 Task: Add an event with the title Staff Training: Communication Skills, date '2024/03/07', time 9:40 AM to 11:40 AMand add a description: Instruct the fallers to stand with their backs to their catchers, arms crossed against their chest, and feet together. The catchers should position themselves directly behind the fallers, ready to receive them., put the event into Red category . Add location for the event as: 654 Simos Beach, Elafonisos, Greece, logged in from the account softage.10@softage.netand send the event invitation to softage.4@softage.net and softage.5@softage.net. Set a reminder for the event 15 minutes before
Action: Mouse moved to (107, 124)
Screenshot: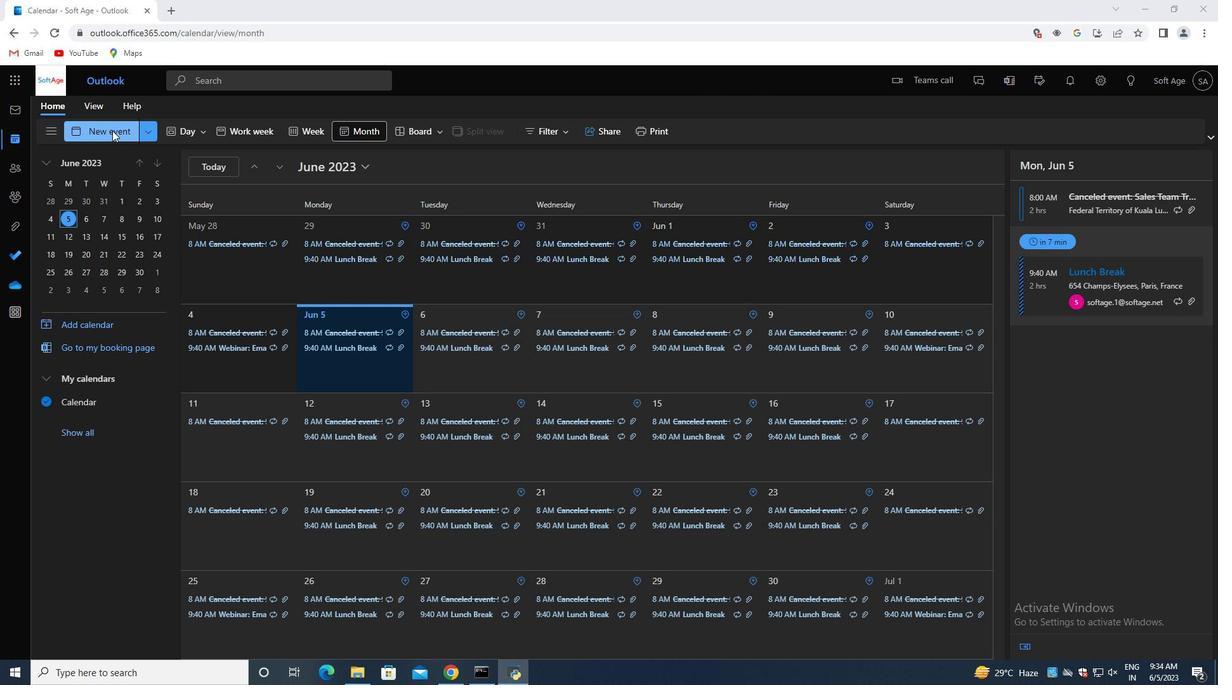 
Action: Mouse pressed left at (107, 124)
Screenshot: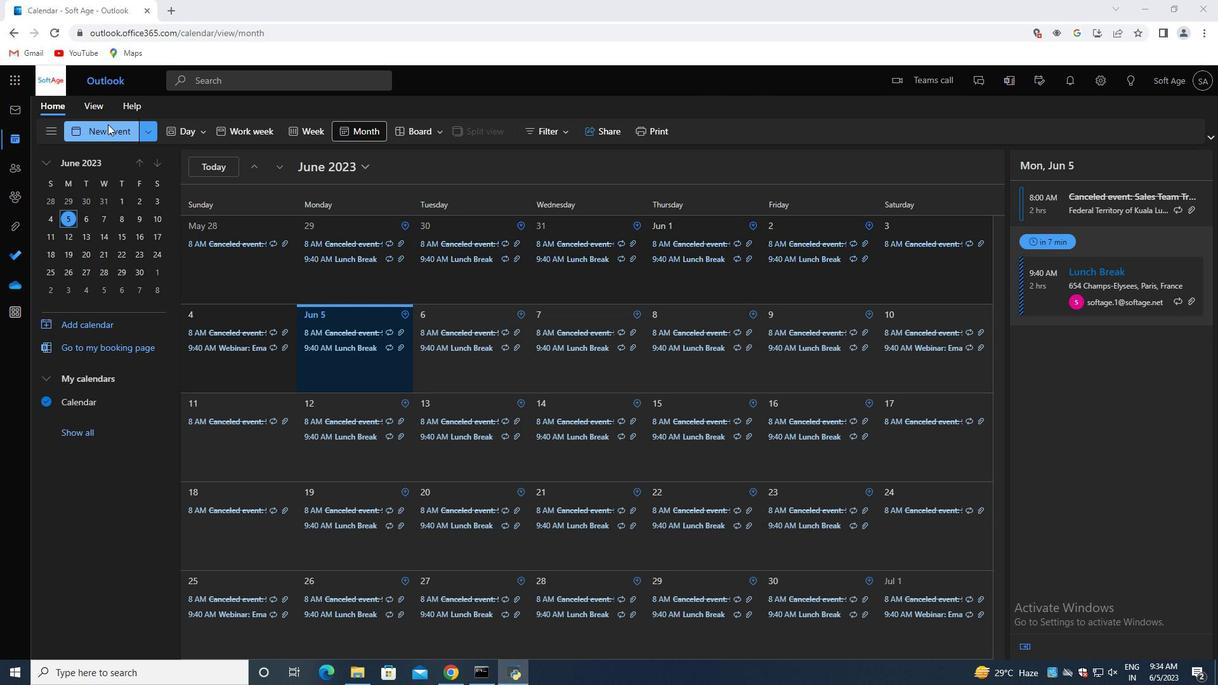 
Action: Mouse moved to (337, 210)
Screenshot: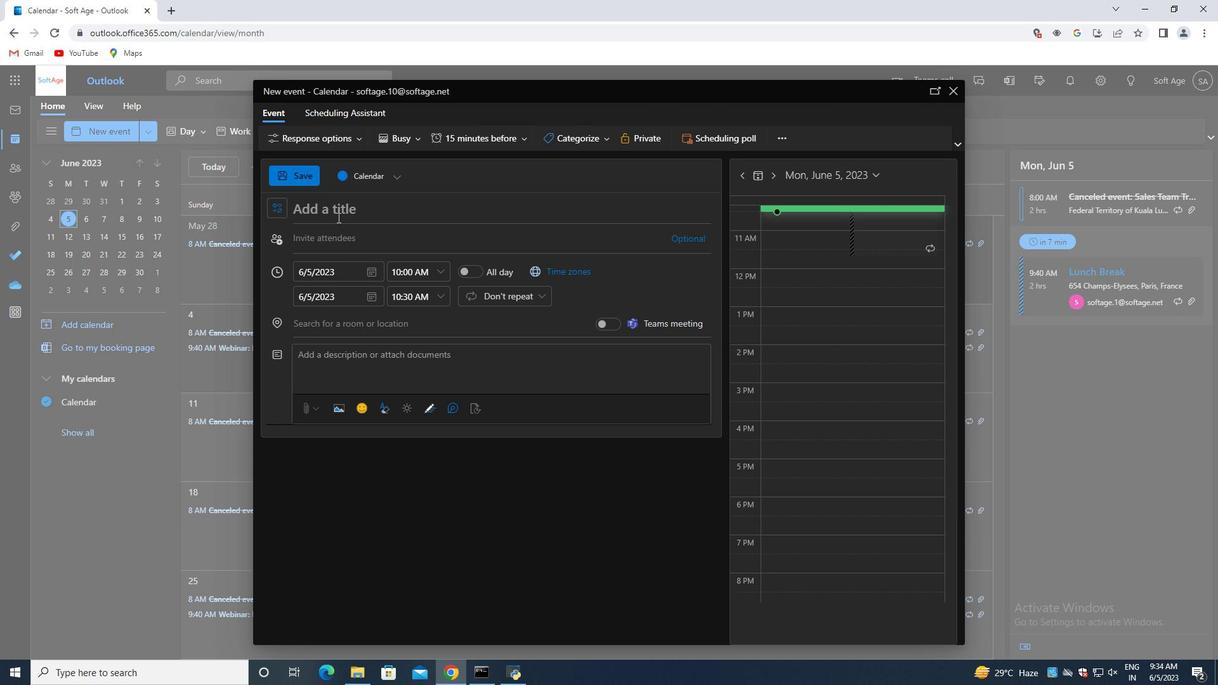 
Action: Mouse pressed left at (337, 210)
Screenshot: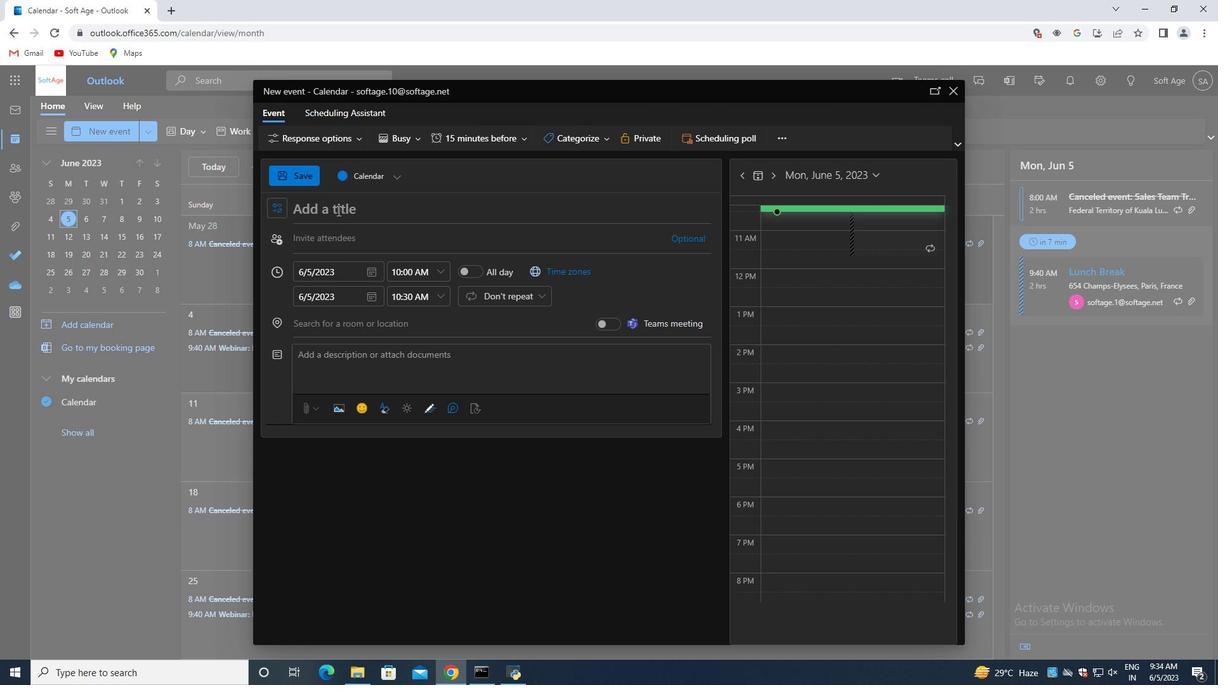 
Action: Key pressed <Key.shift>Staff<Key.space><Key.shift>Training<Key.shift_r>:<Key.space><Key.shift>Communication<Key.space><Key.shift>Skills
Screenshot: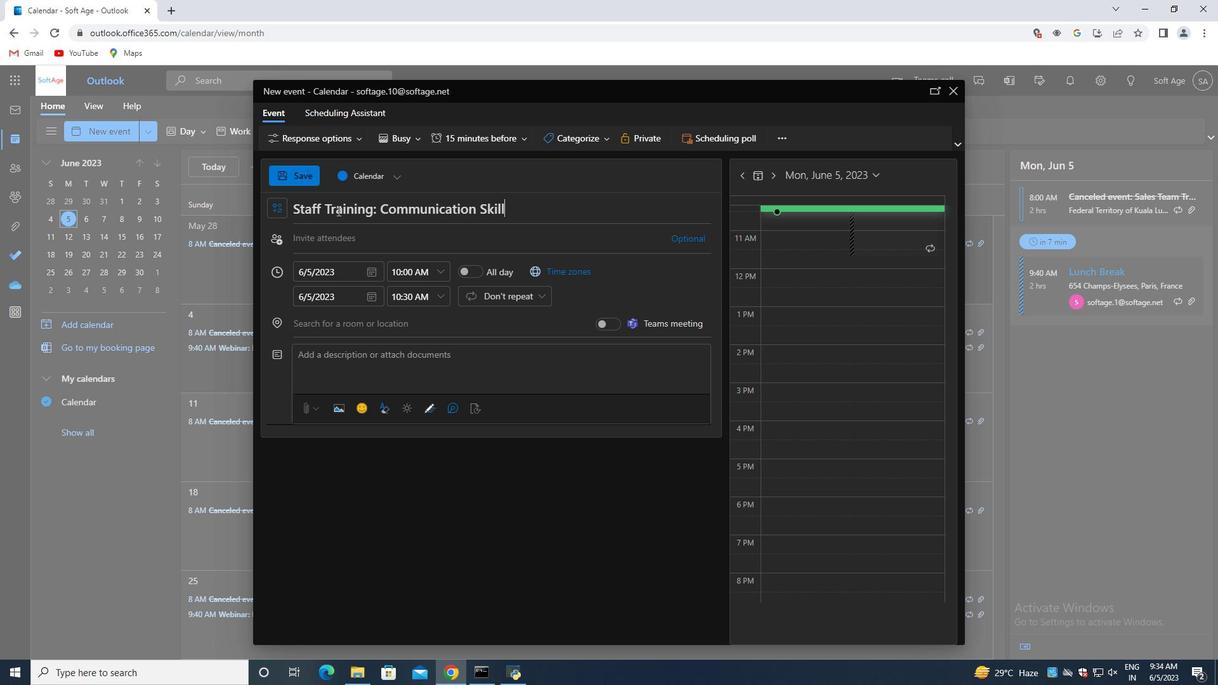 
Action: Mouse moved to (369, 267)
Screenshot: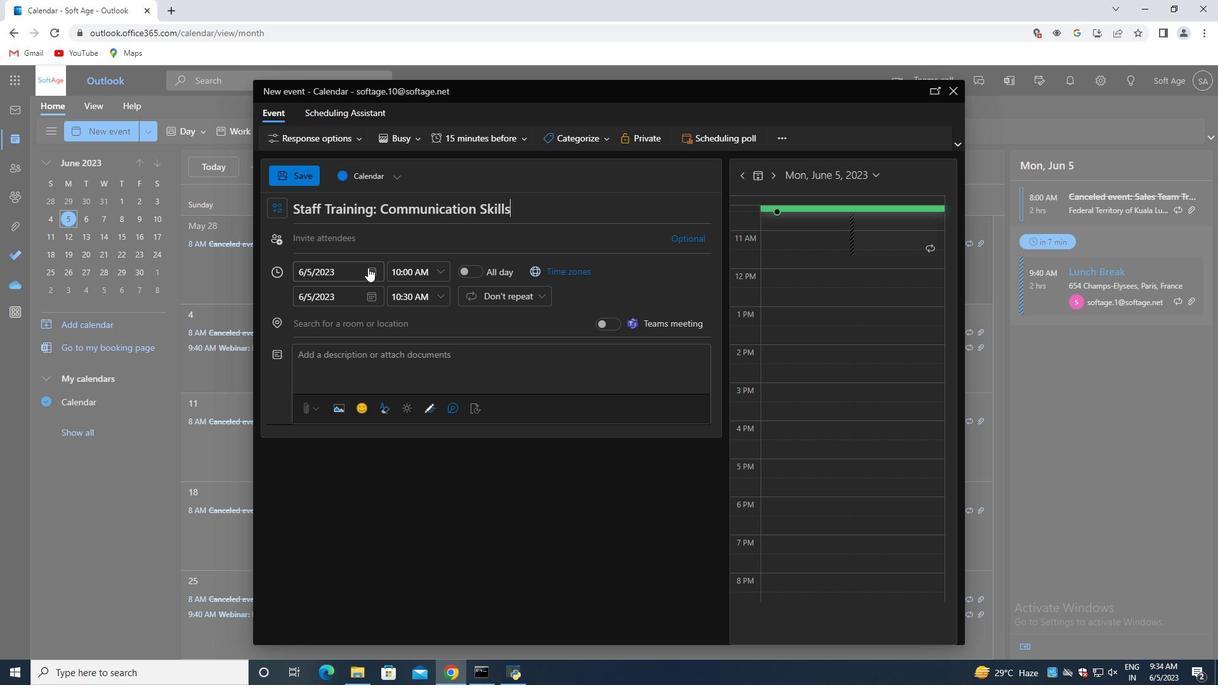 
Action: Mouse pressed left at (369, 267)
Screenshot: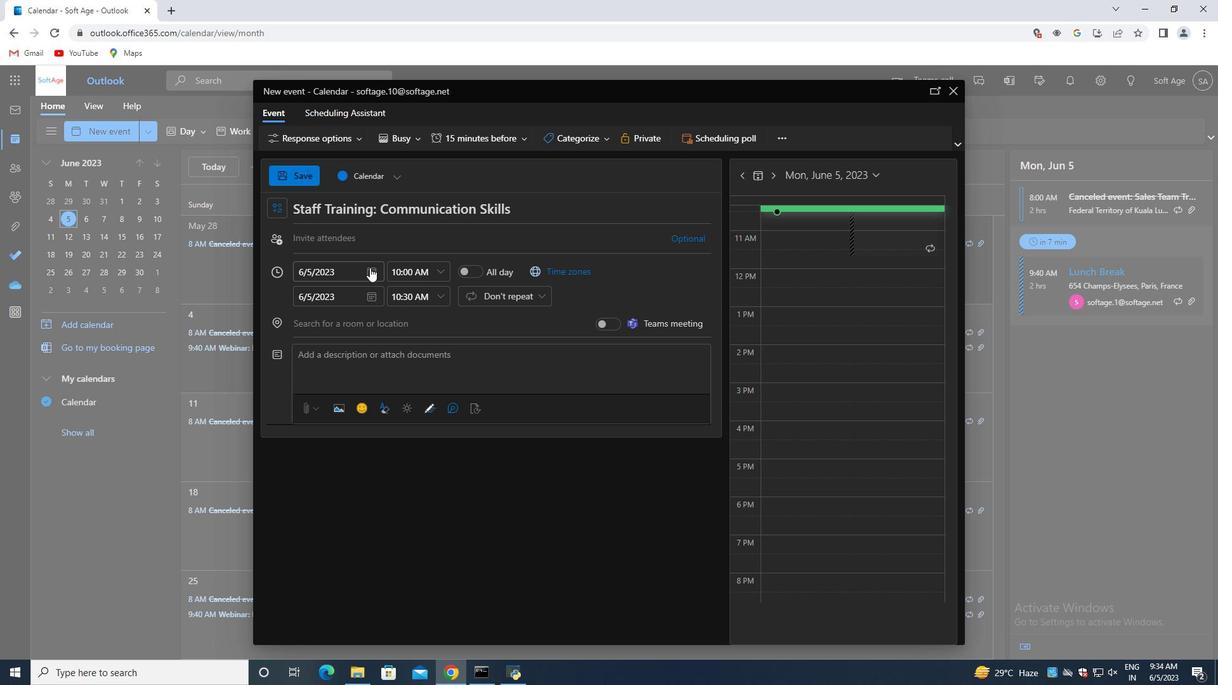 
Action: Mouse moved to (414, 297)
Screenshot: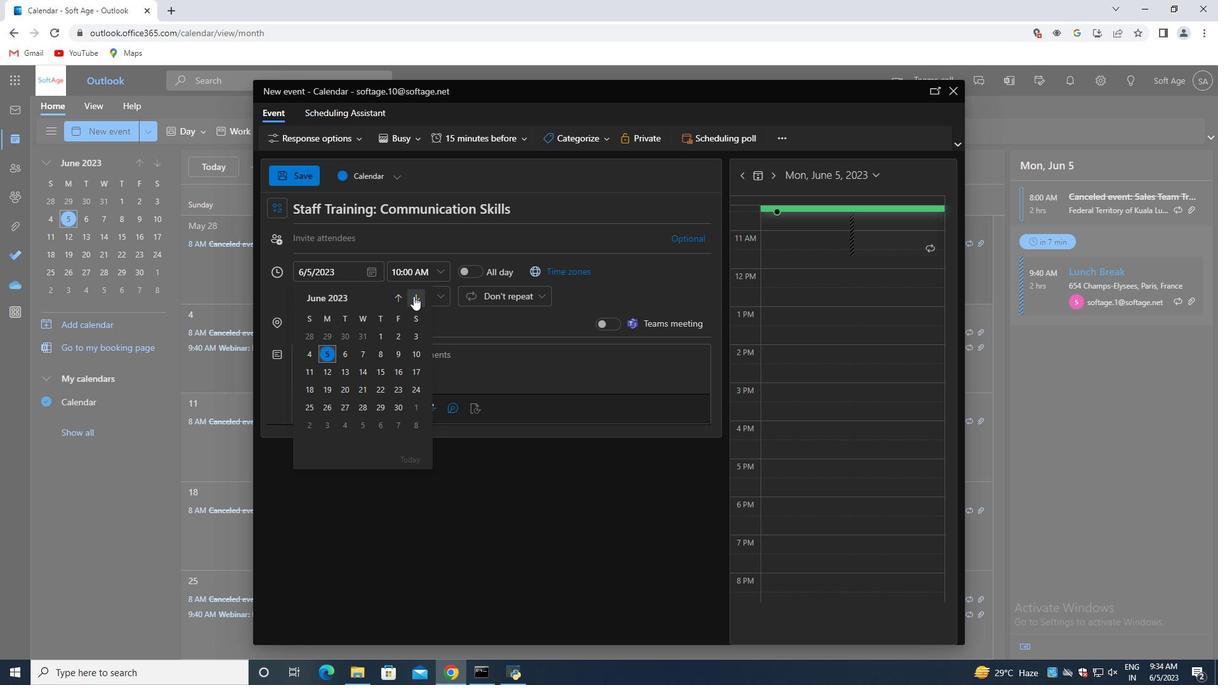 
Action: Mouse pressed left at (414, 297)
Screenshot: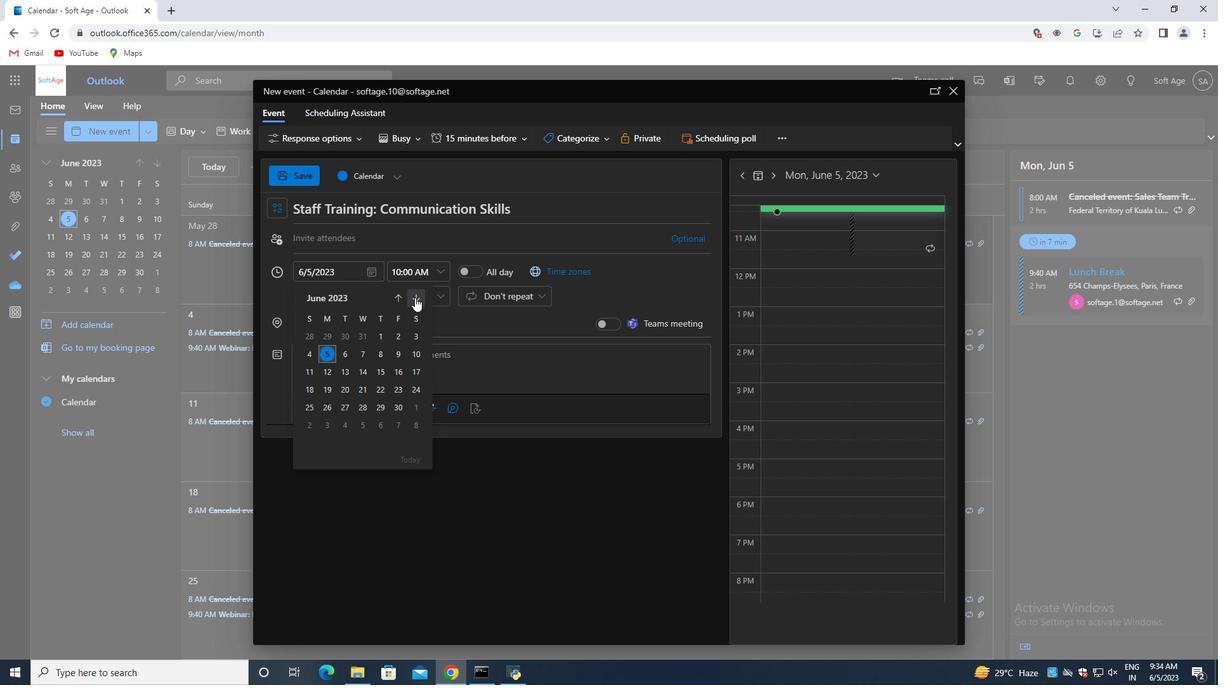 
Action: Mouse pressed left at (414, 297)
Screenshot: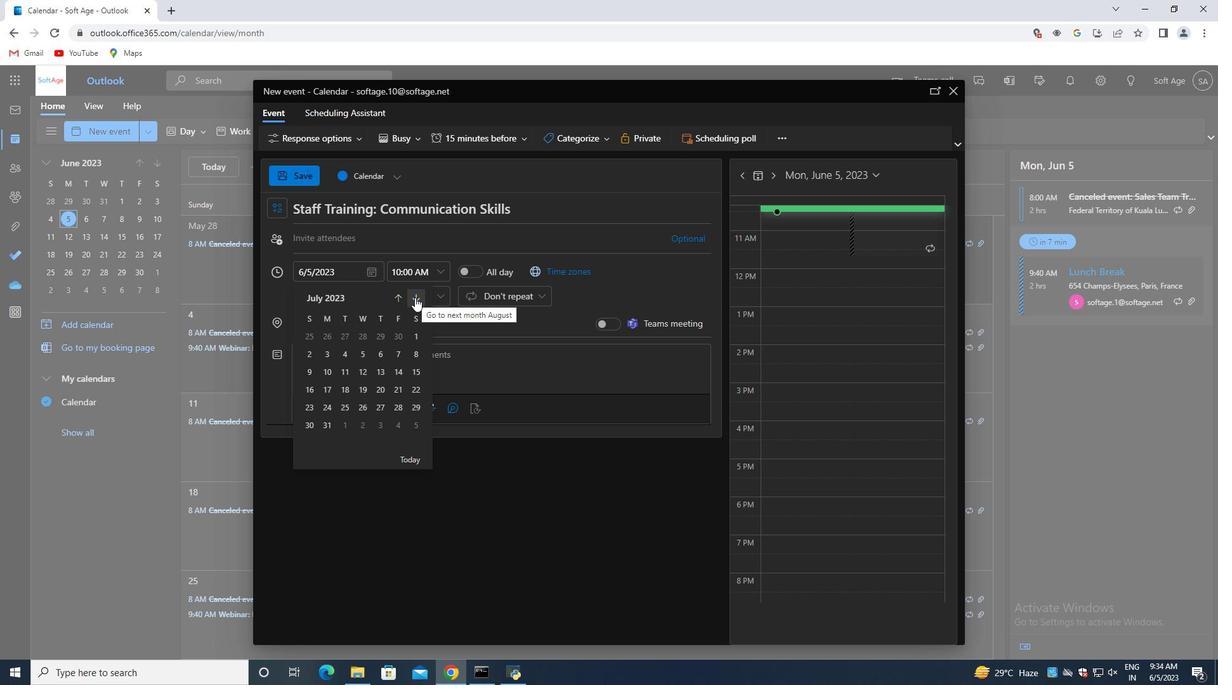 
Action: Mouse pressed left at (414, 297)
Screenshot: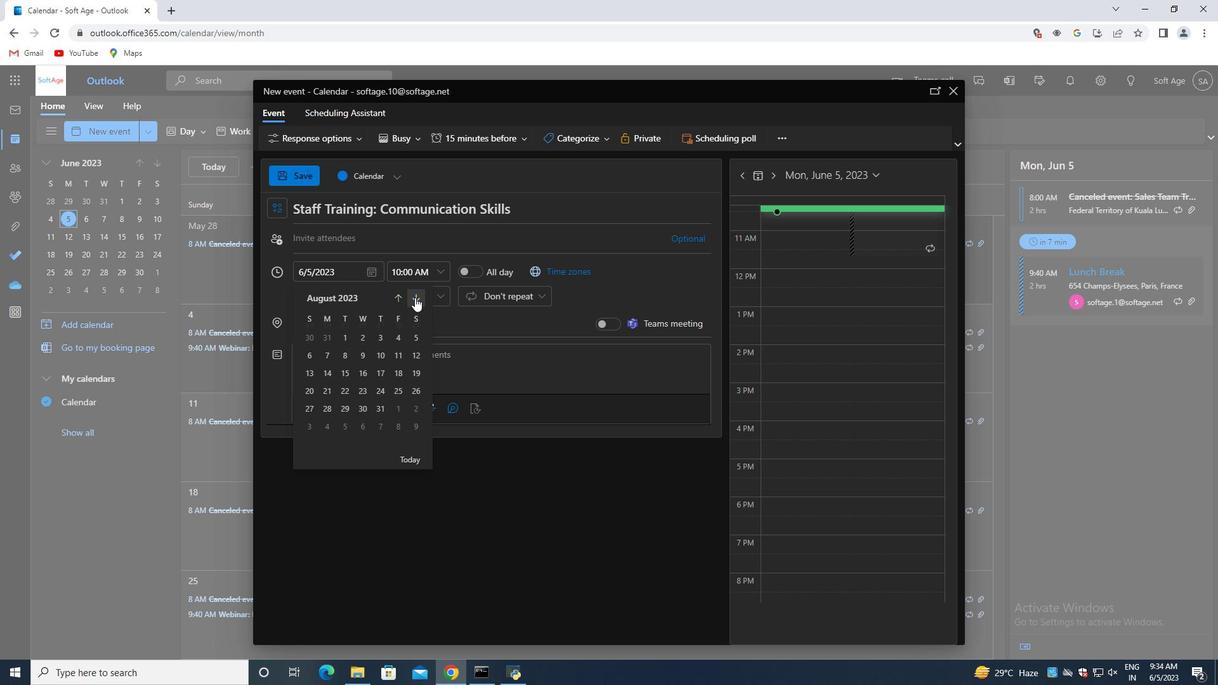 
Action: Mouse pressed left at (414, 297)
Screenshot: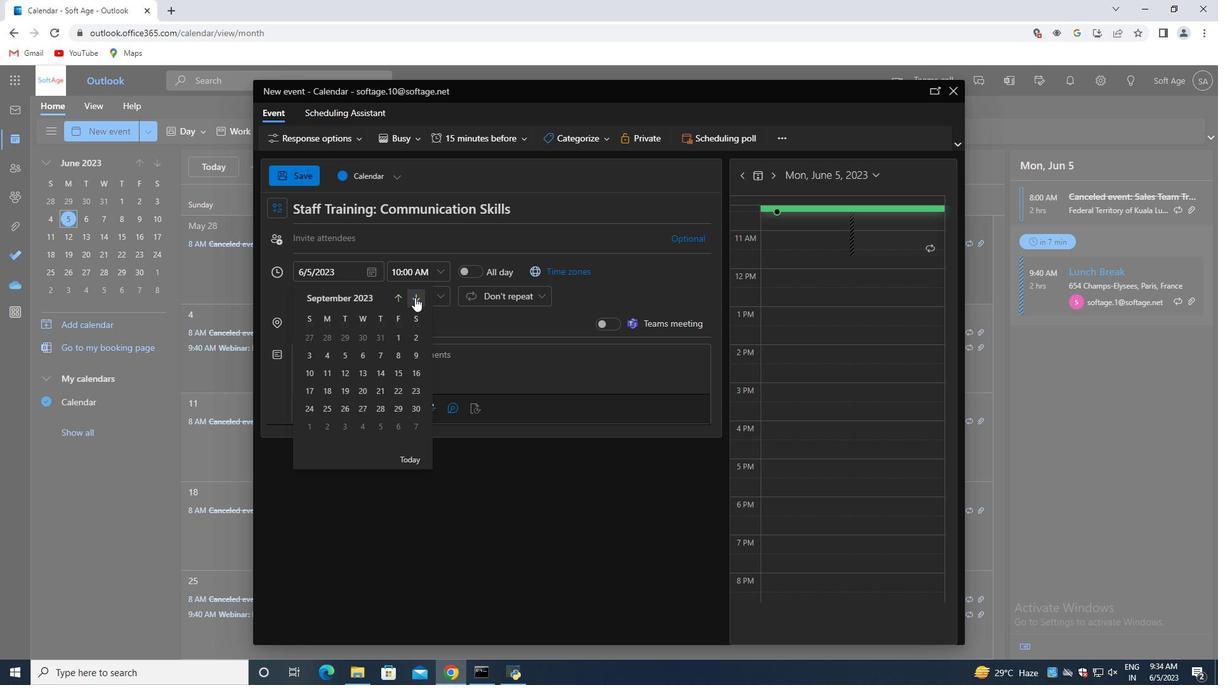 
Action: Mouse pressed left at (414, 297)
Screenshot: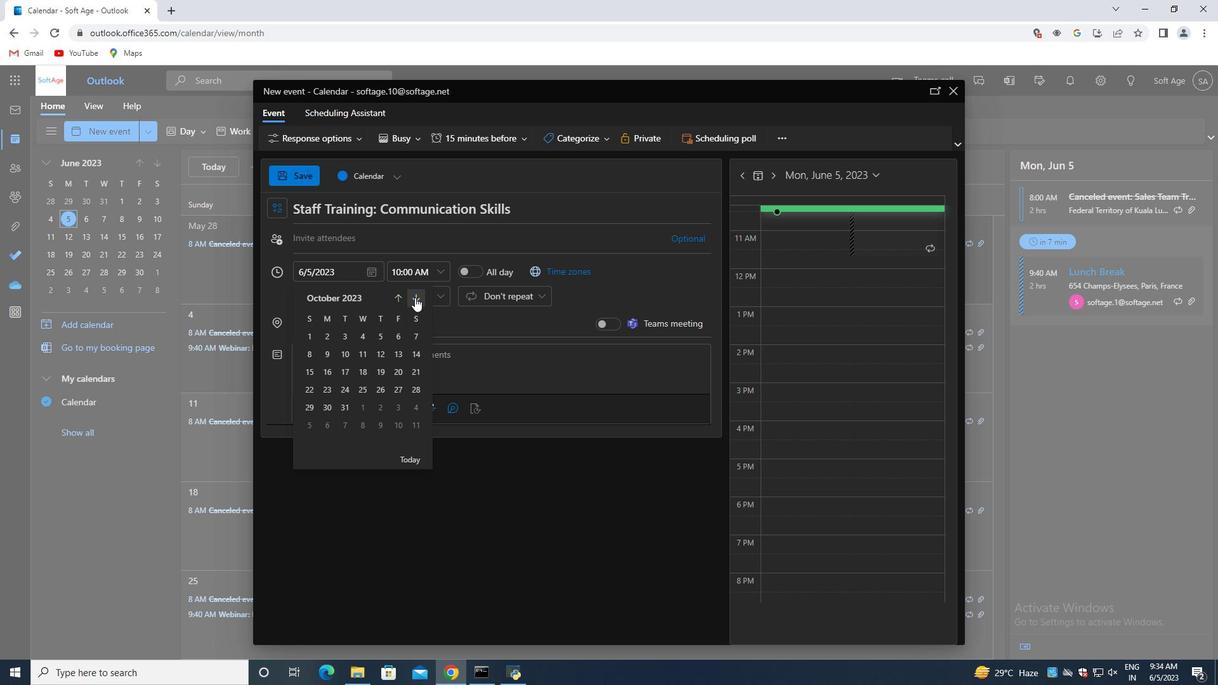 
Action: Mouse pressed left at (414, 297)
Screenshot: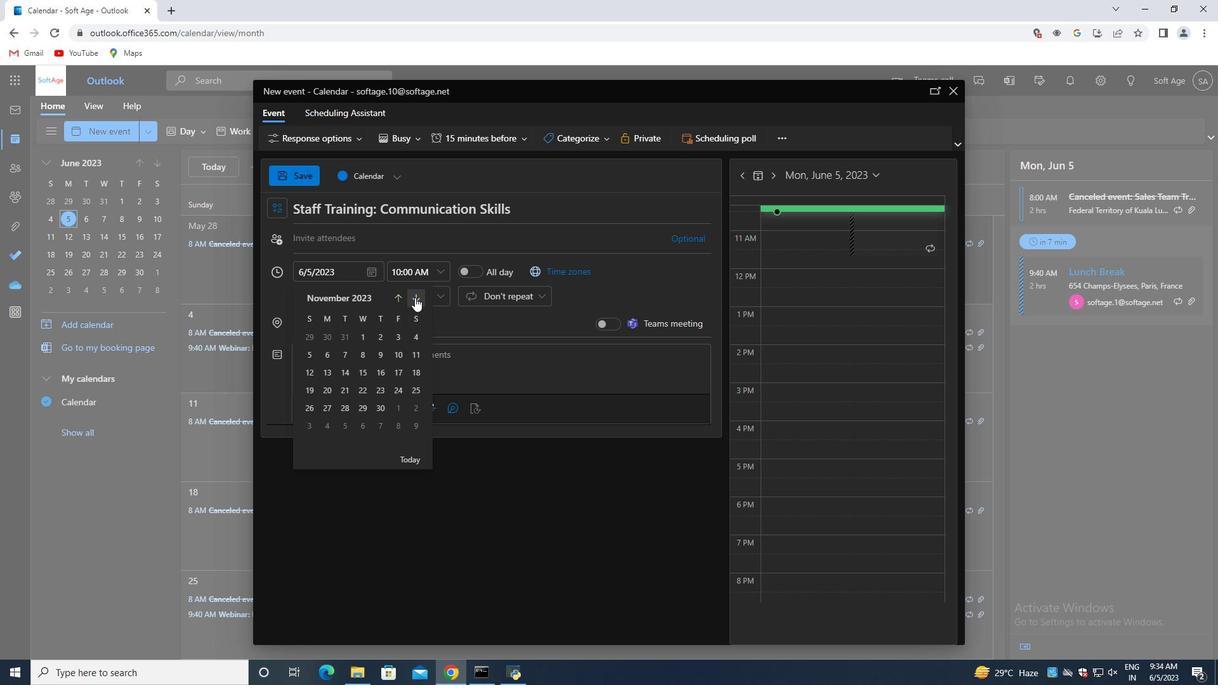 
Action: Mouse pressed left at (414, 297)
Screenshot: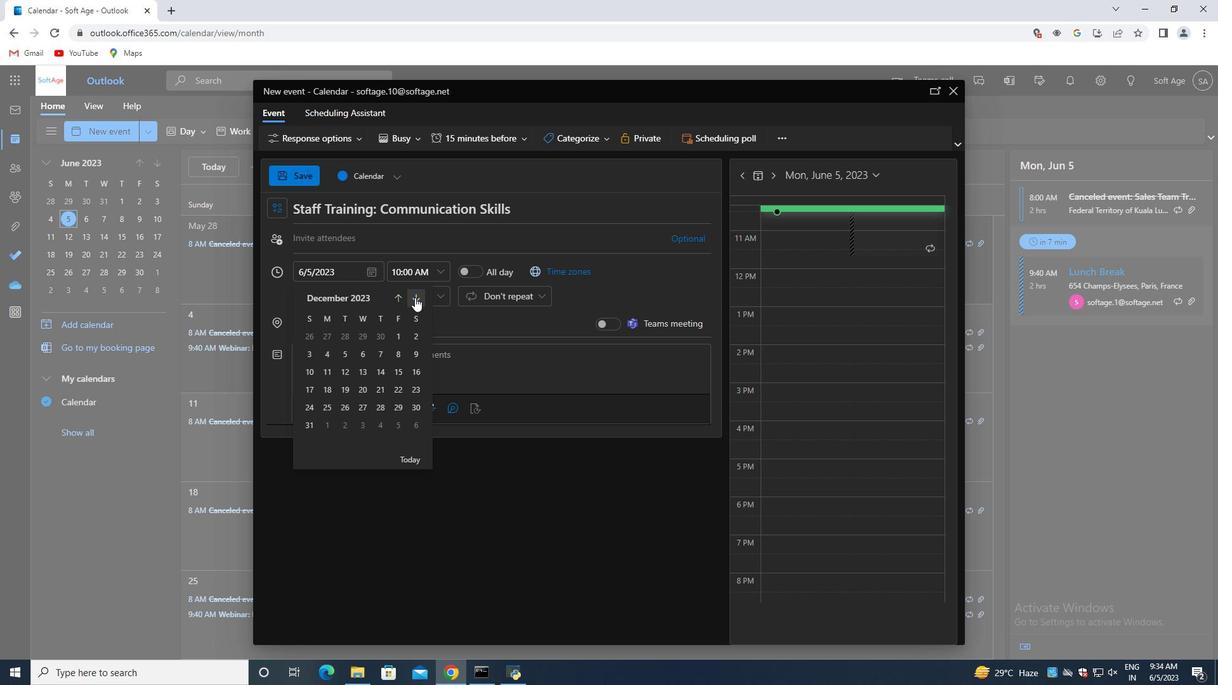 
Action: Mouse pressed left at (414, 297)
Screenshot: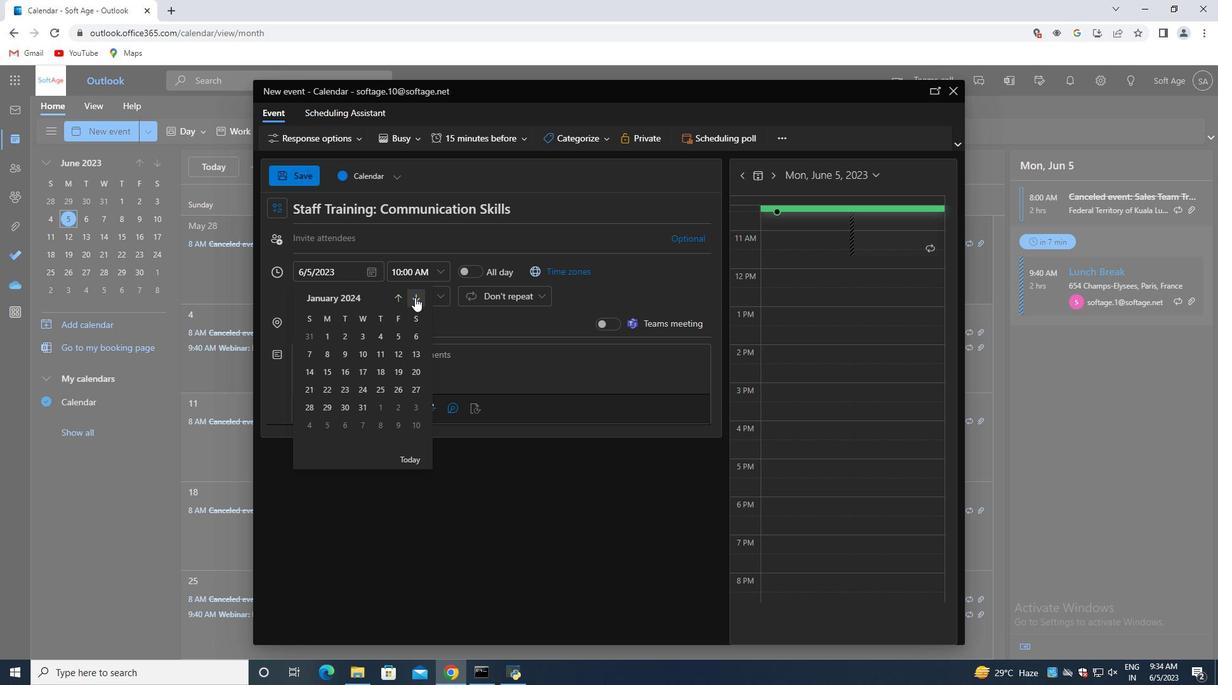 
Action: Mouse pressed left at (414, 297)
Screenshot: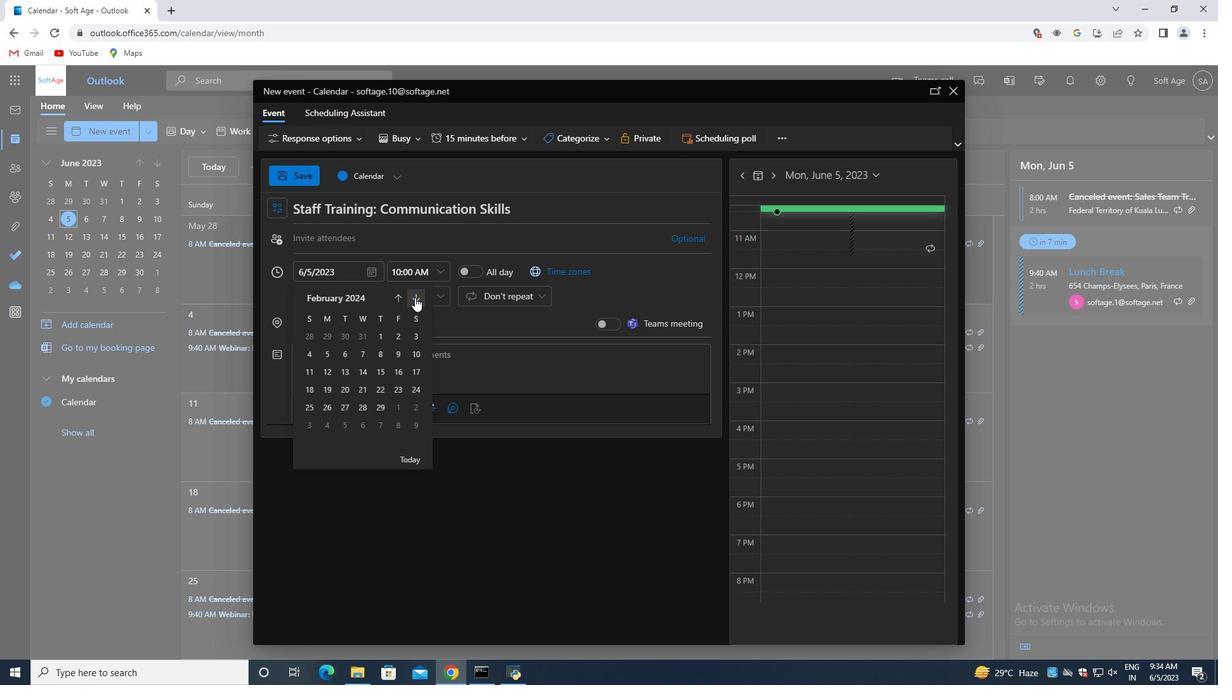 
Action: Mouse moved to (379, 355)
Screenshot: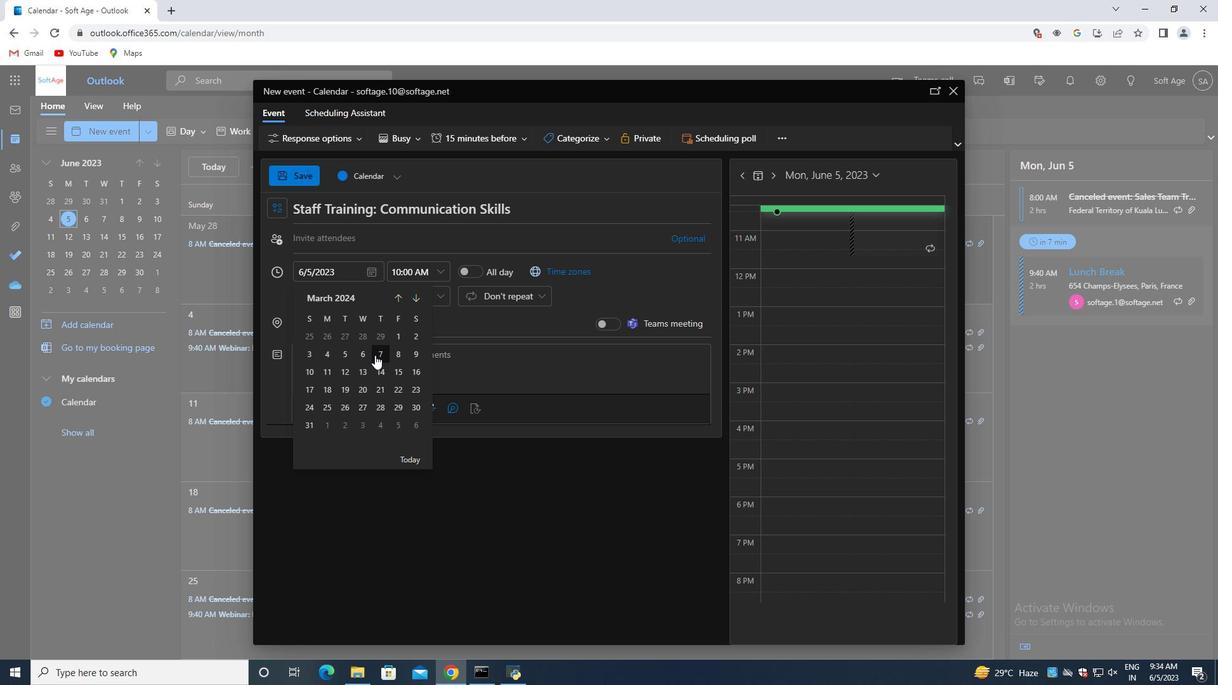 
Action: Mouse pressed left at (379, 355)
Screenshot: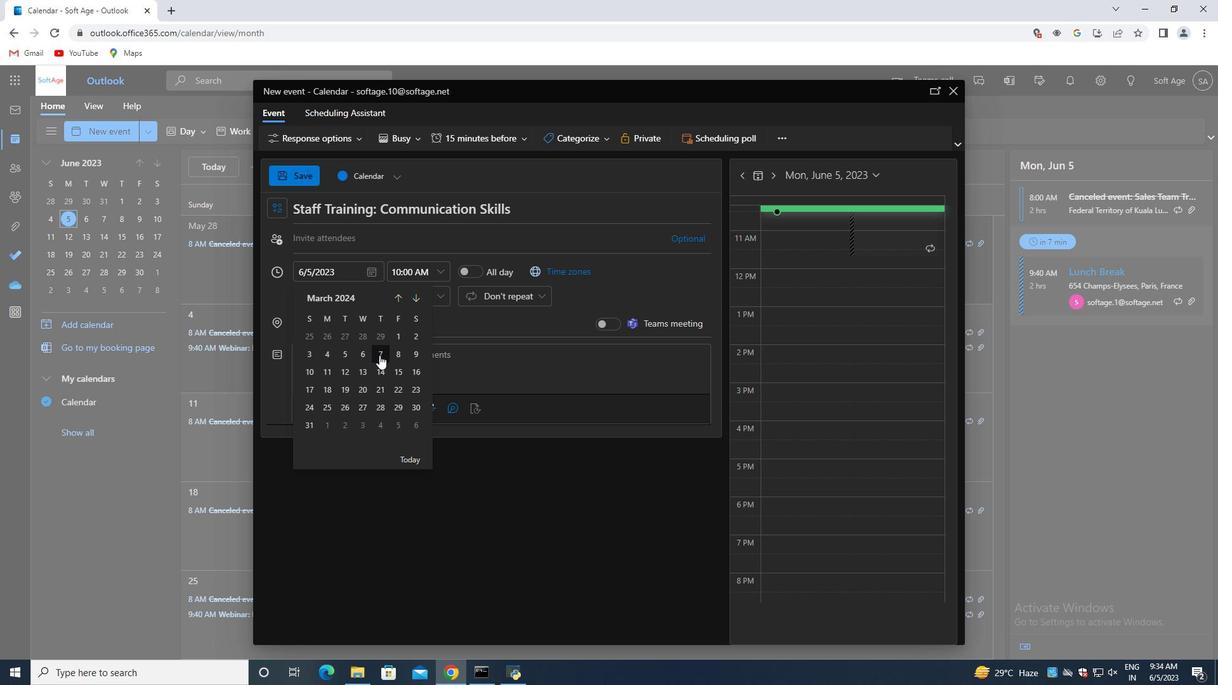 
Action: Mouse moved to (445, 272)
Screenshot: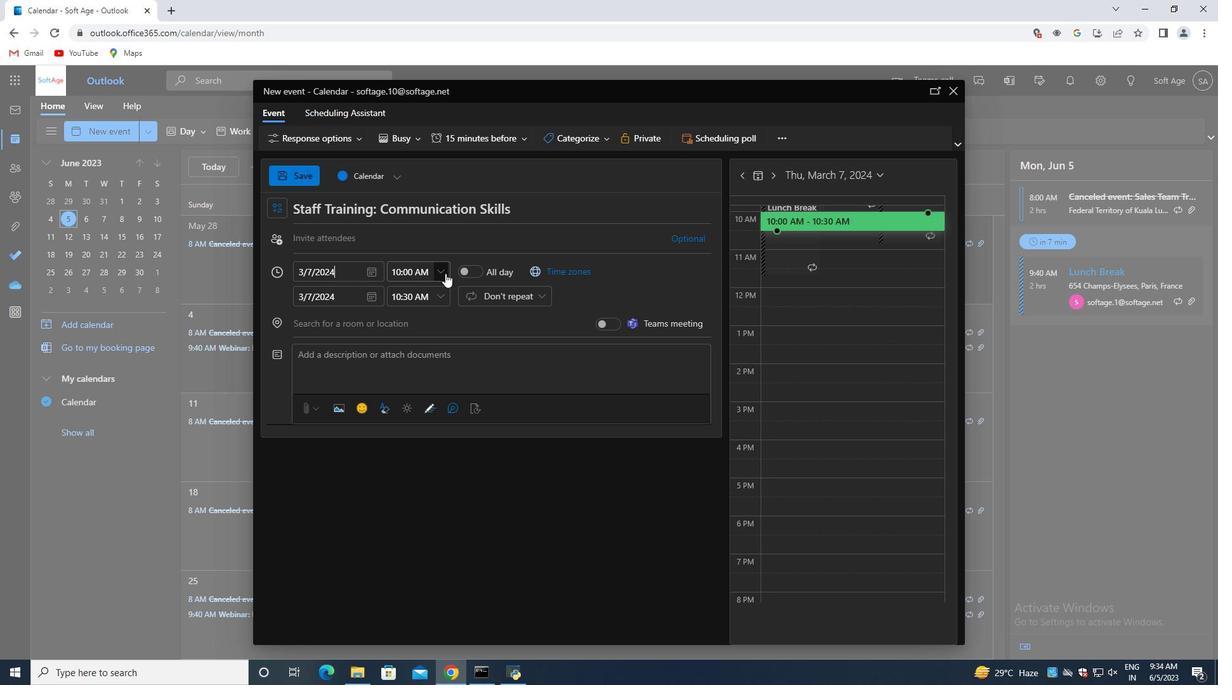 
Action: Mouse pressed left at (445, 272)
Screenshot: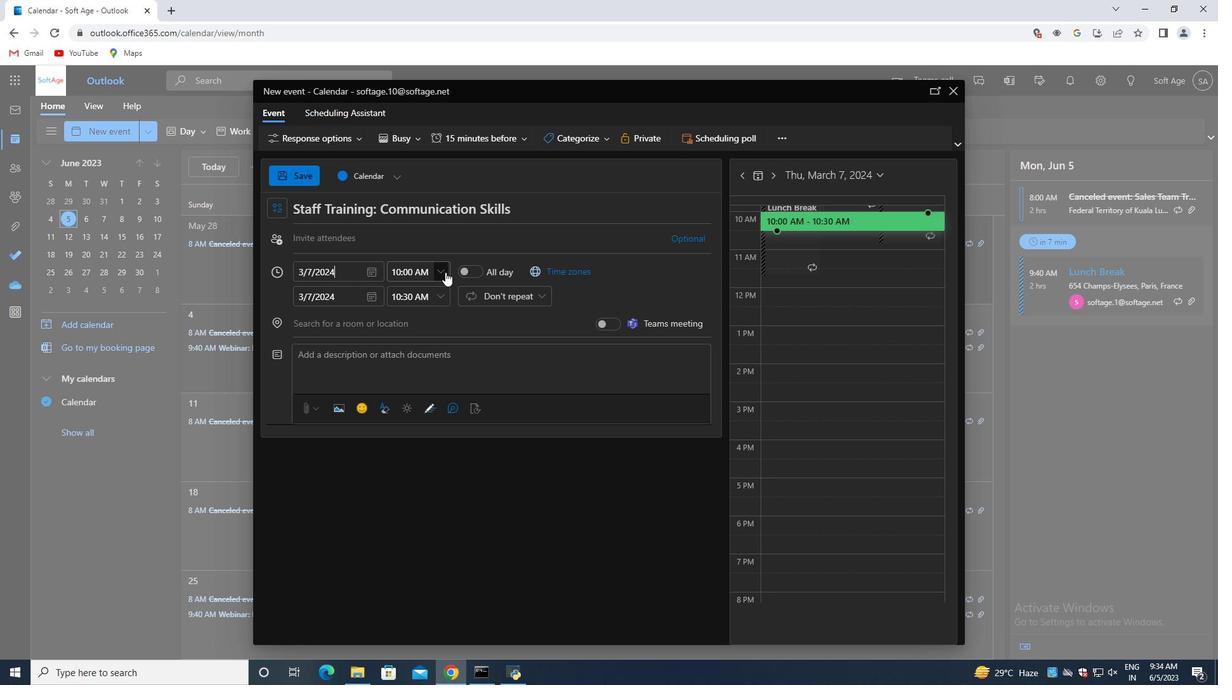 
Action: Mouse moved to (428, 336)
Screenshot: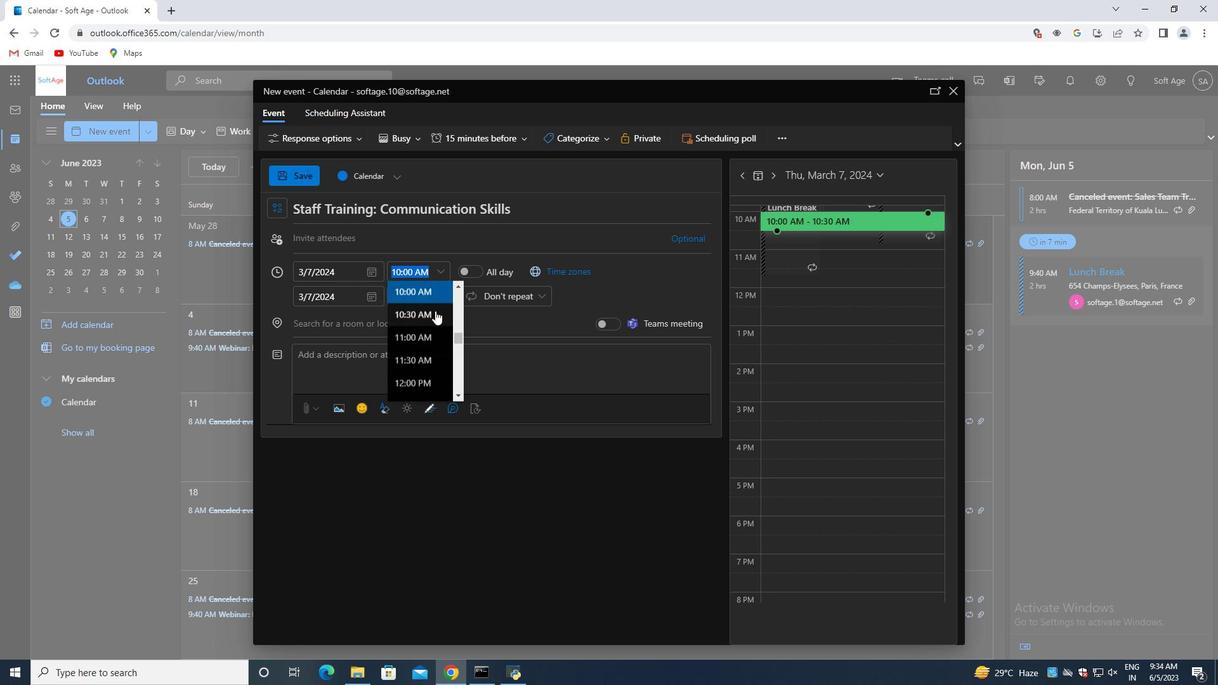 
Action: Mouse scrolled (428, 336) with delta (0, 0)
Screenshot: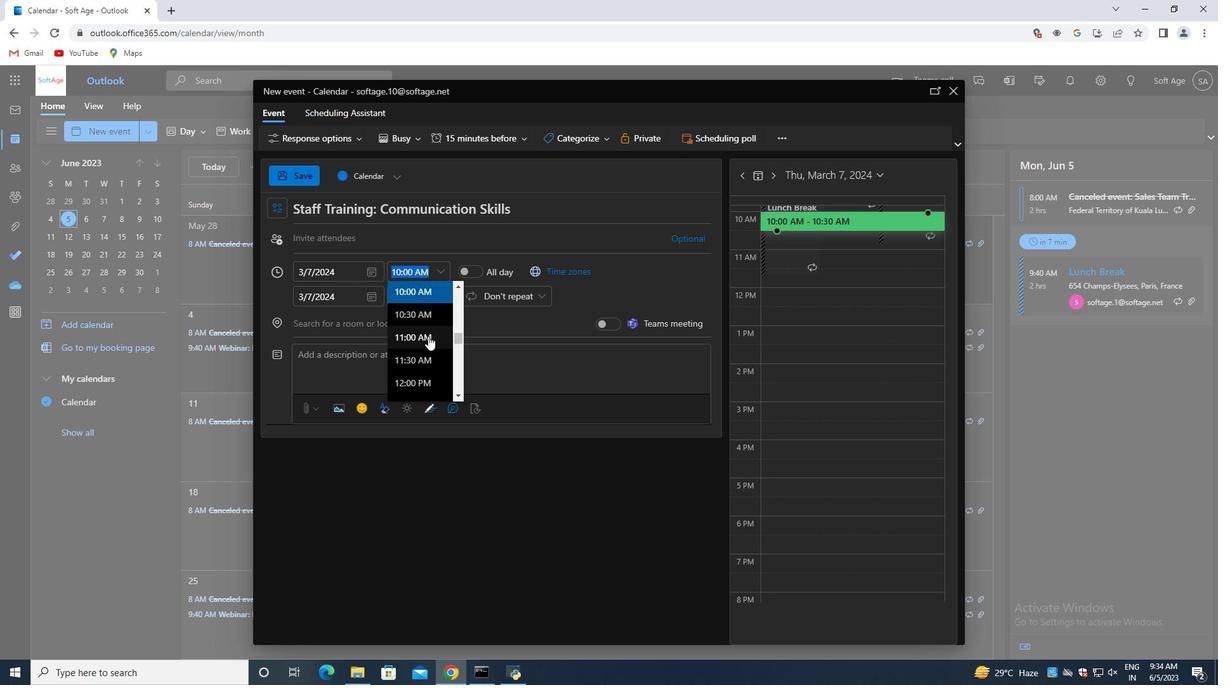 
Action: Mouse scrolled (428, 336) with delta (0, 0)
Screenshot: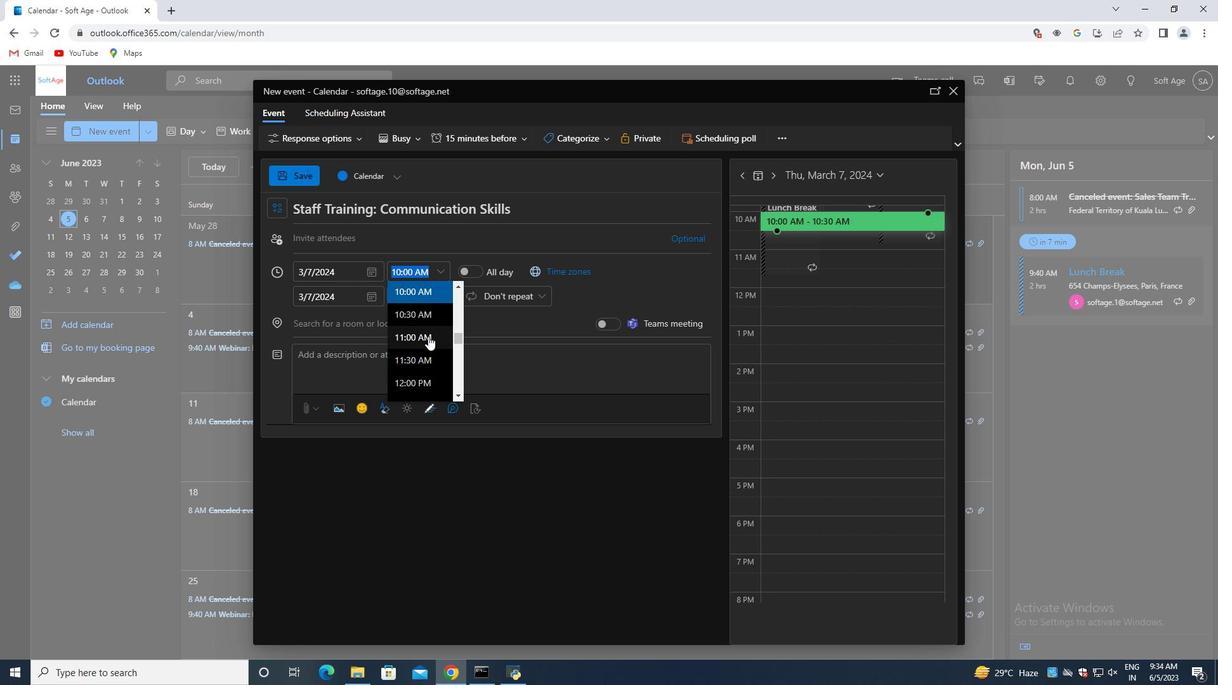 
Action: Mouse moved to (422, 361)
Screenshot: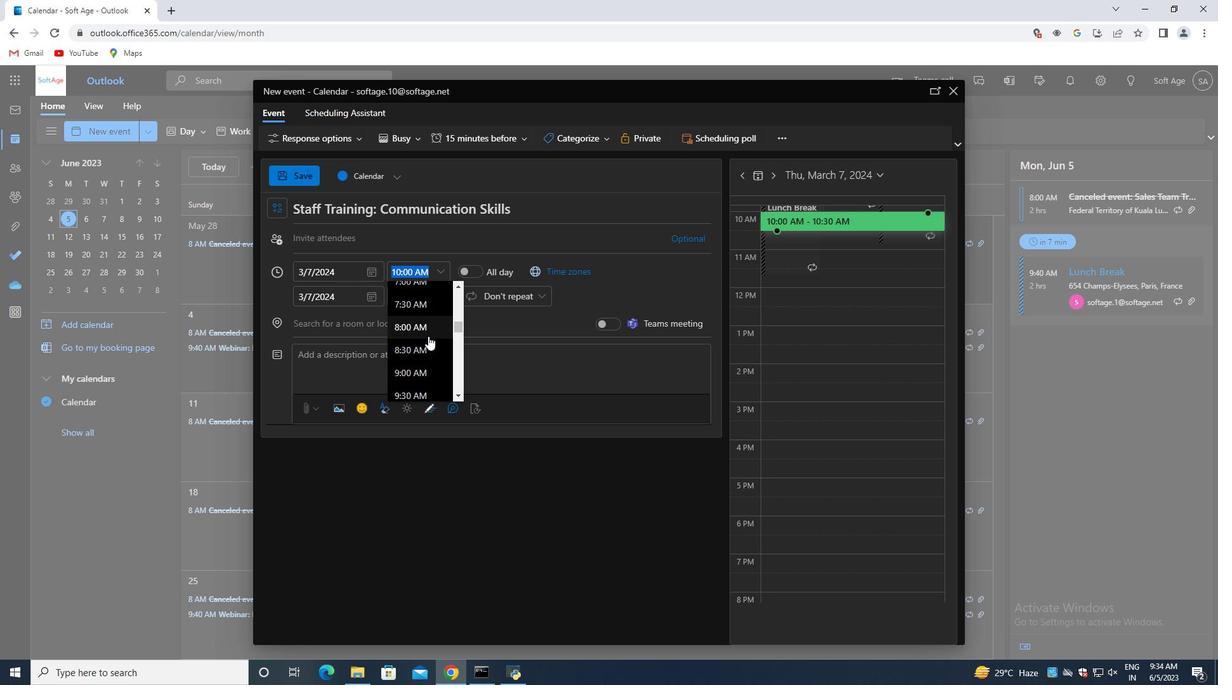 
Action: Mouse scrolled (422, 360) with delta (0, 0)
Screenshot: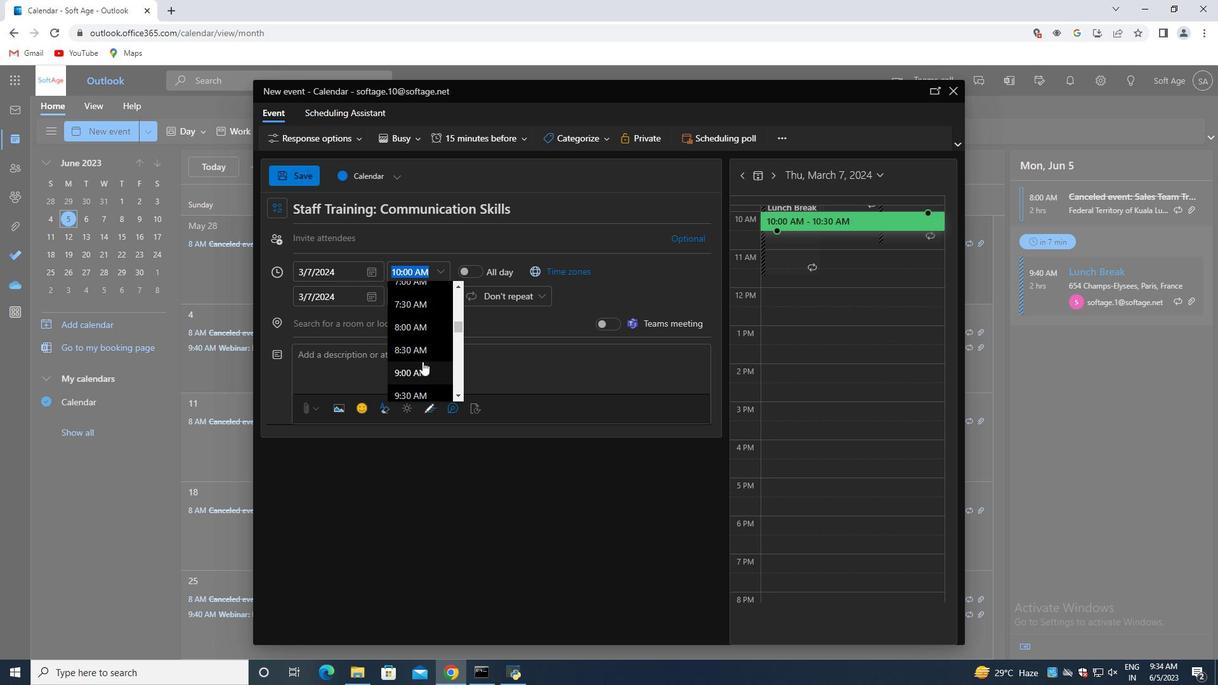 
Action: Mouse moved to (419, 331)
Screenshot: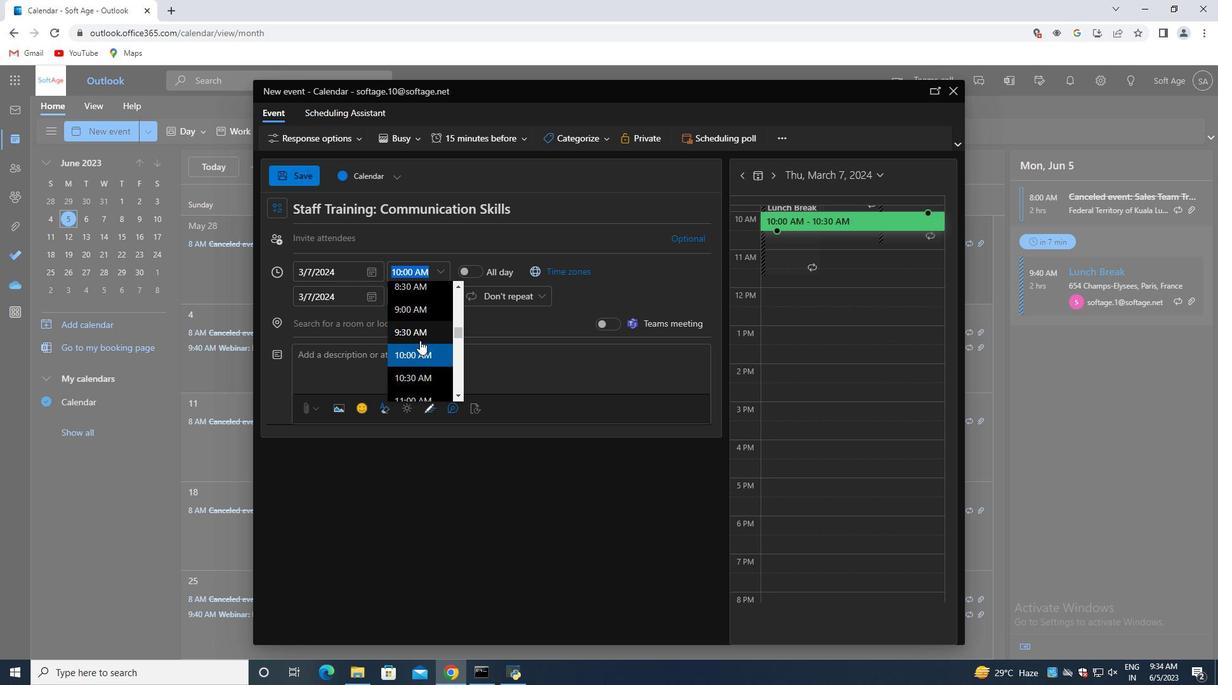 
Action: Mouse pressed left at (419, 331)
Screenshot: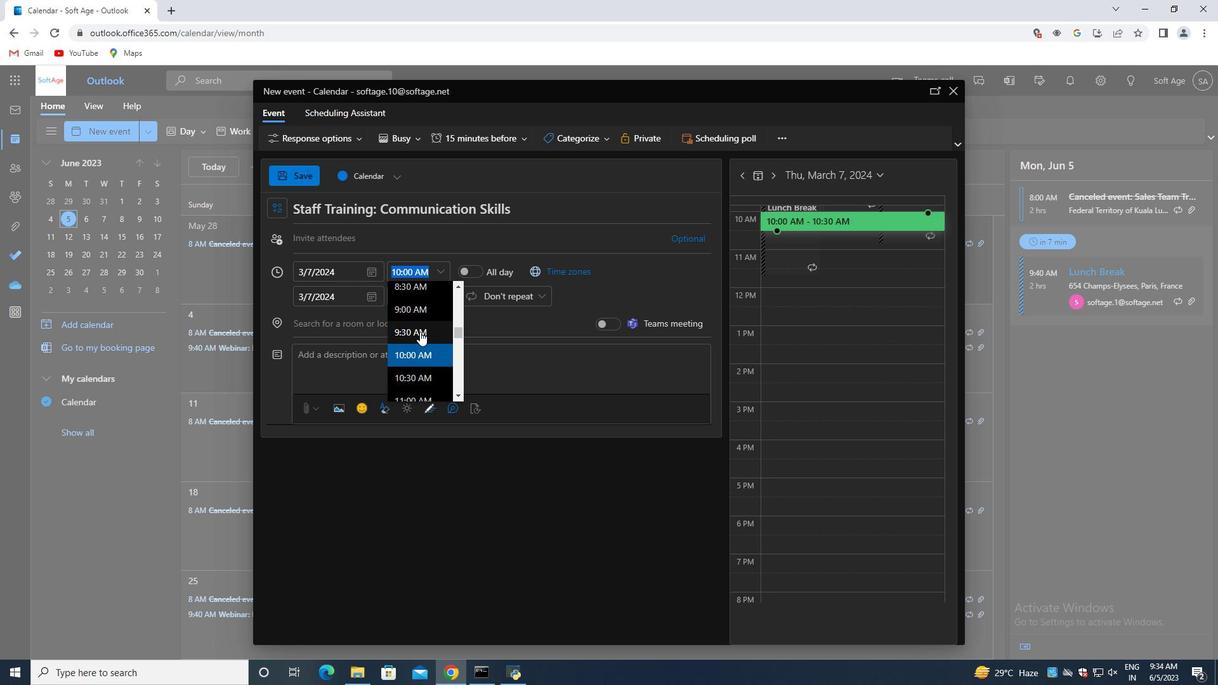 
Action: Mouse moved to (401, 272)
Screenshot: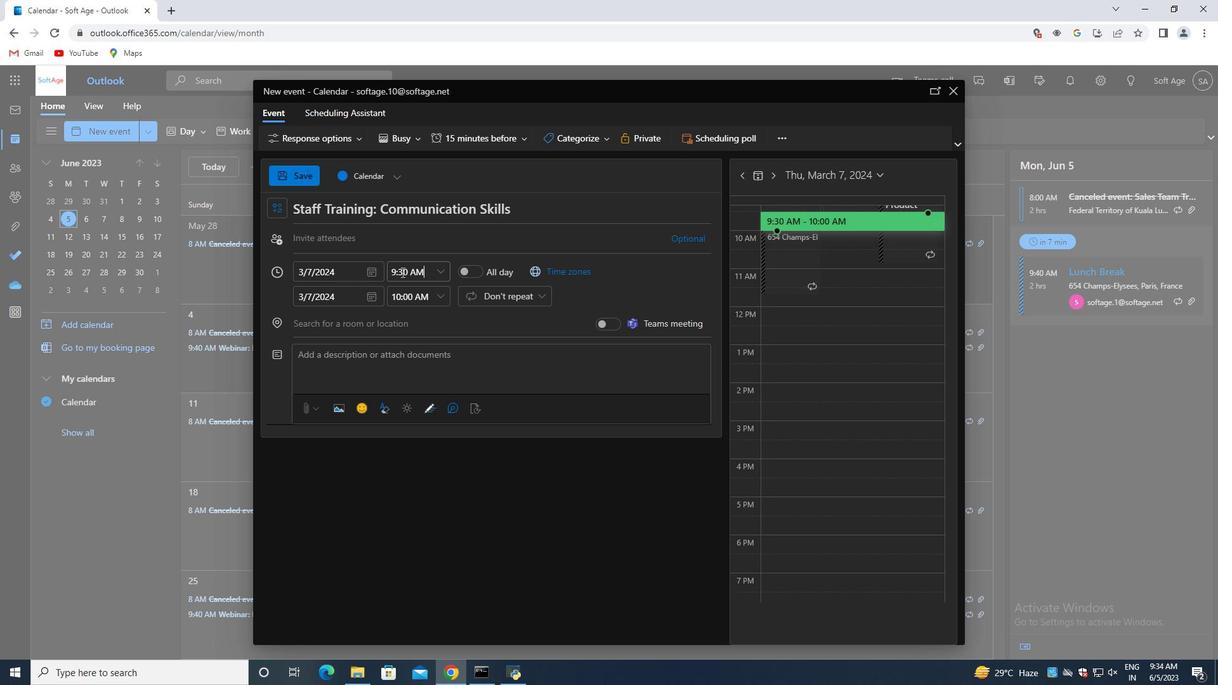 
Action: Mouse pressed left at (401, 272)
Screenshot: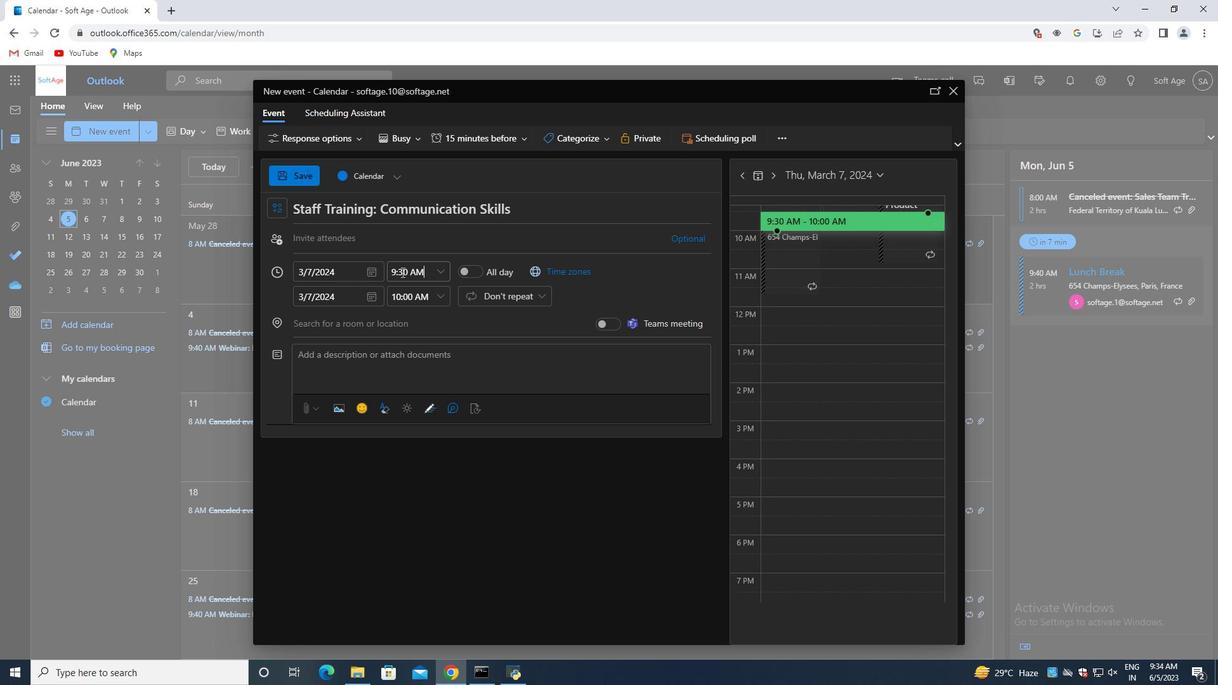 
Action: Mouse moved to (434, 350)
Screenshot: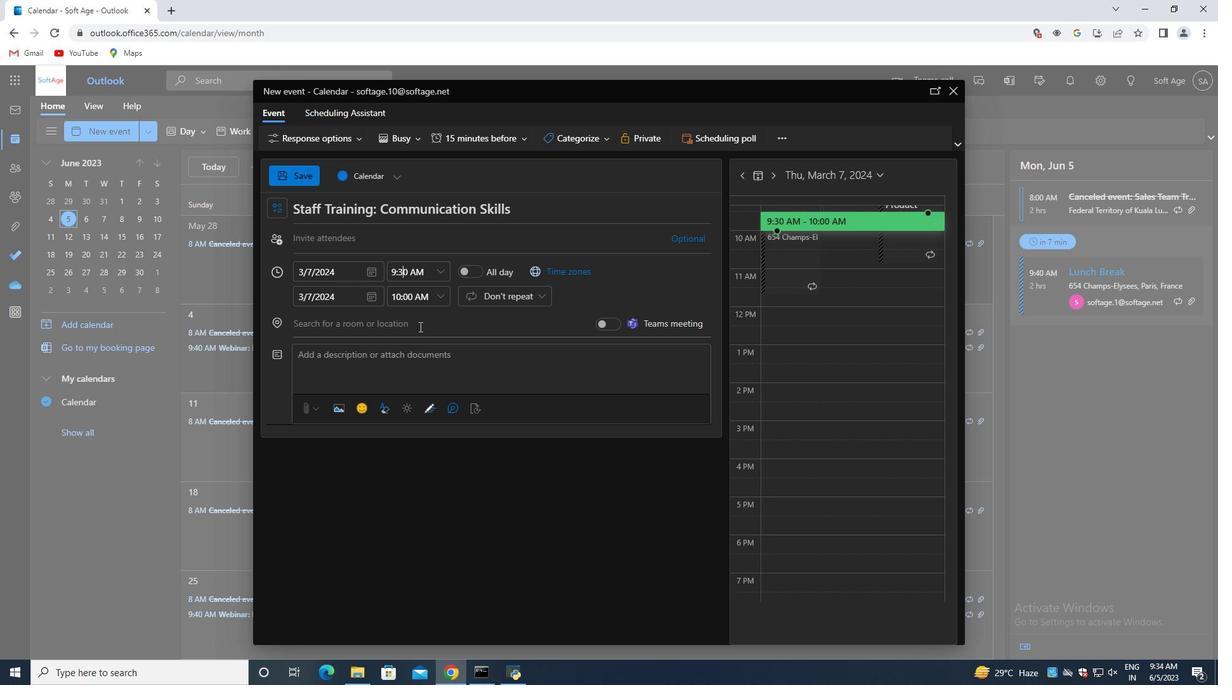 
Action: Key pressed <Key.backspace>4
Screenshot: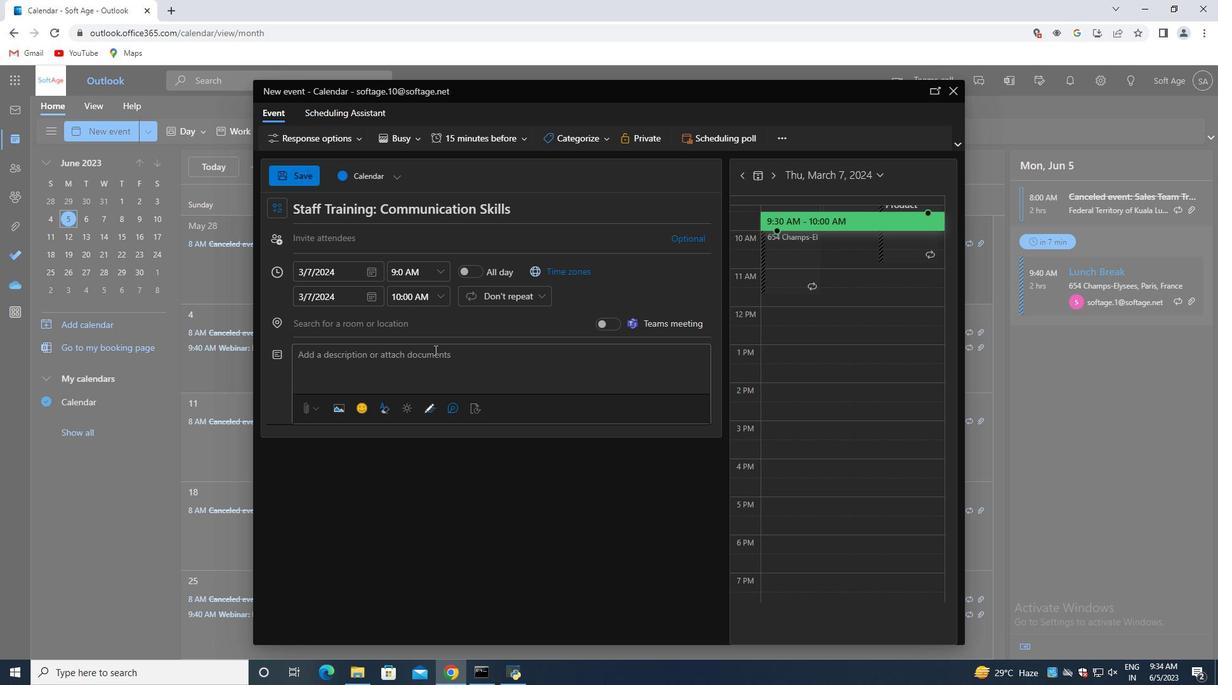 
Action: Mouse moved to (438, 300)
Screenshot: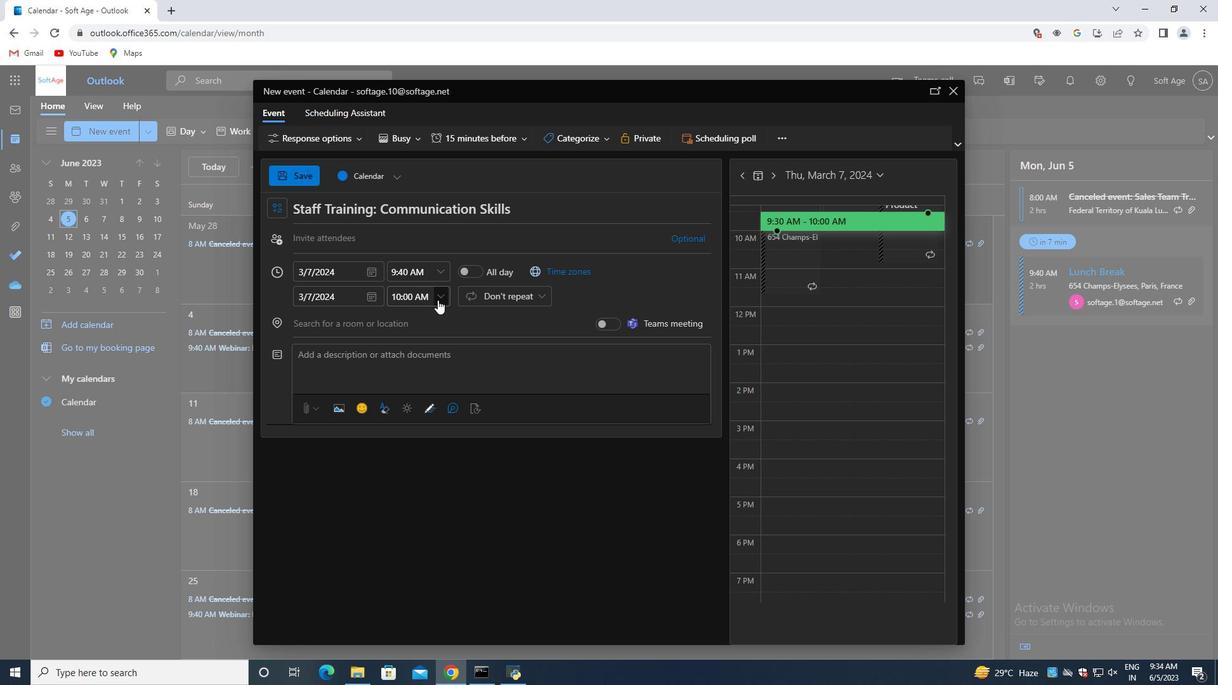 
Action: Mouse pressed left at (438, 300)
Screenshot: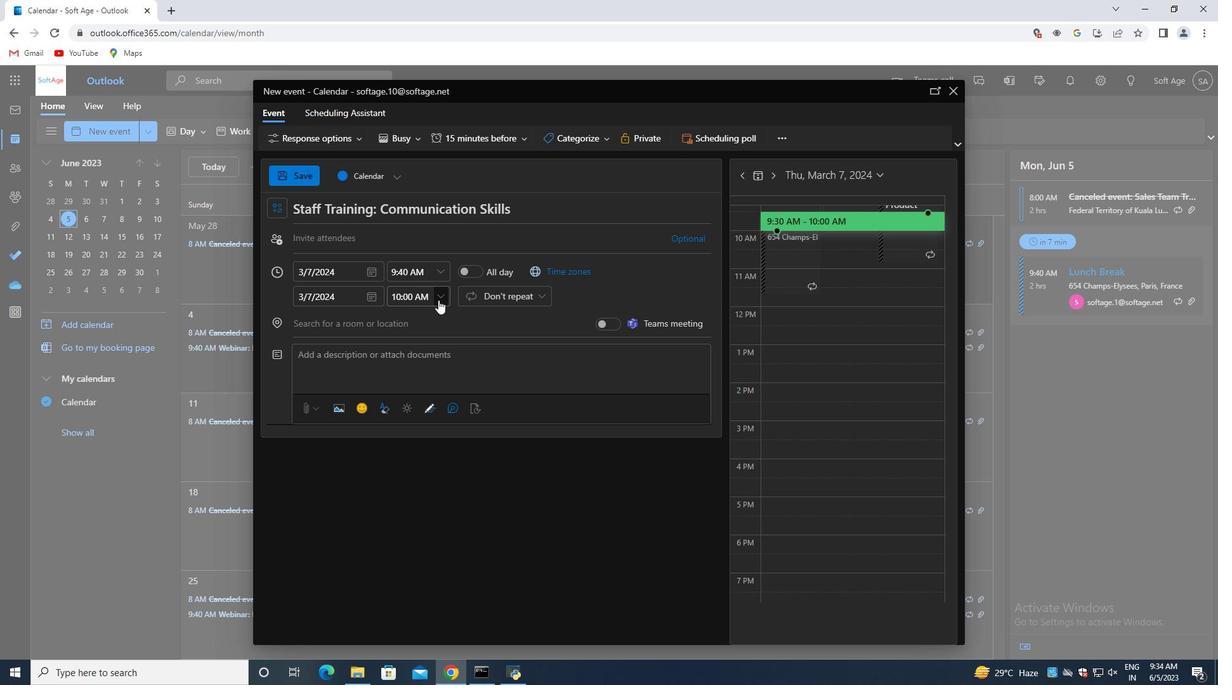 
Action: Mouse moved to (407, 384)
Screenshot: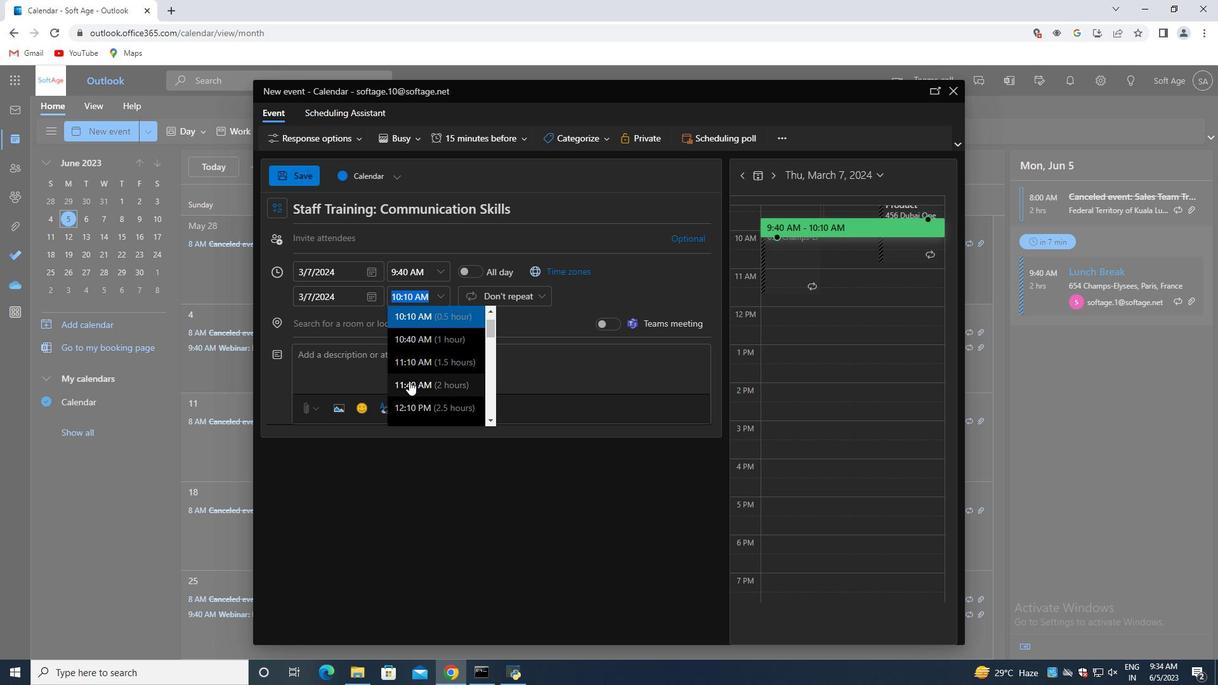 
Action: Mouse pressed left at (407, 384)
Screenshot: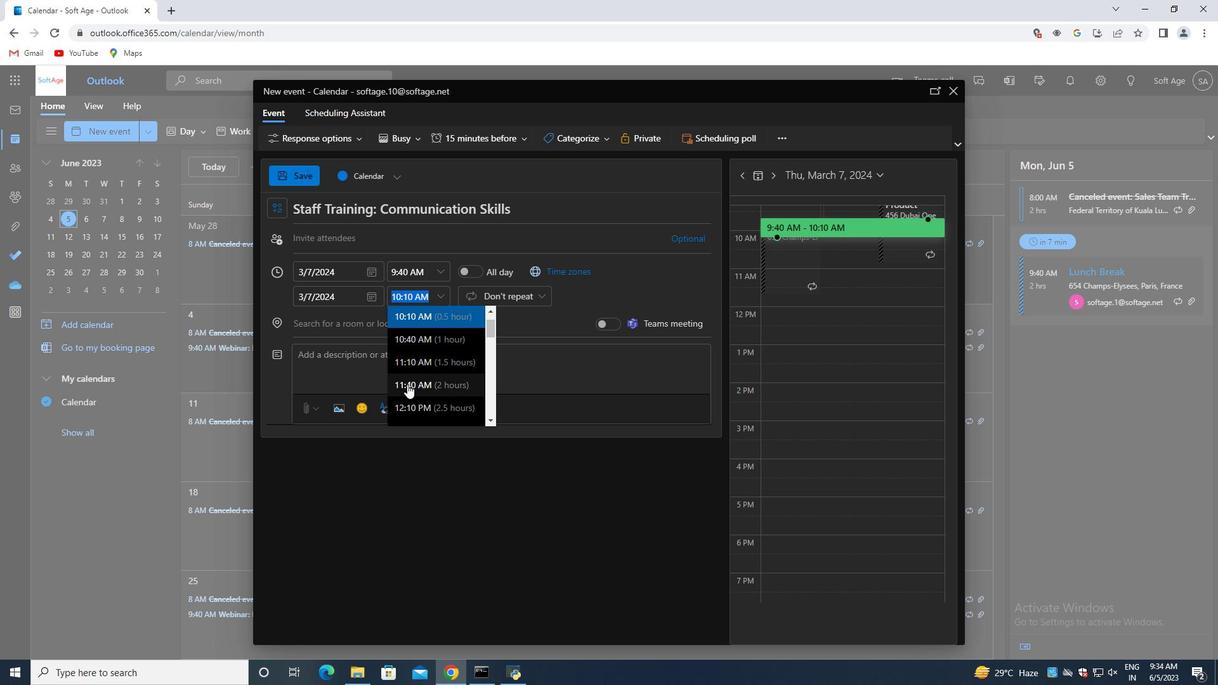
Action: Mouse moved to (359, 350)
Screenshot: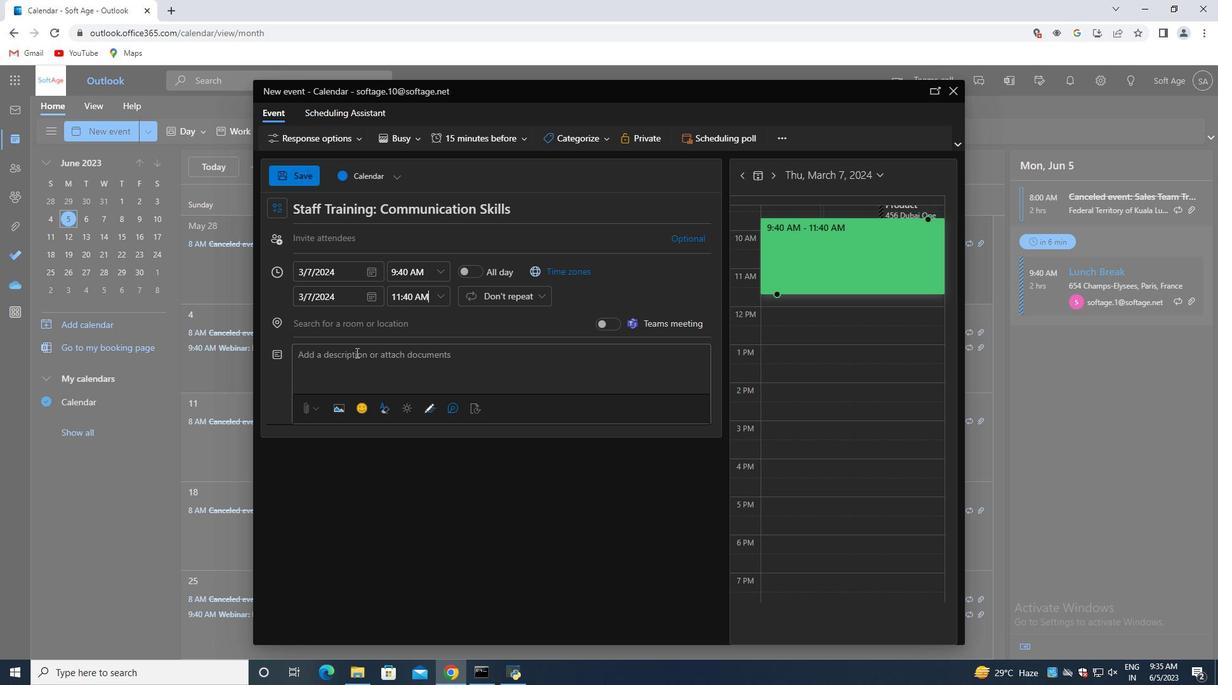 
Action: Mouse pressed left at (359, 350)
Screenshot: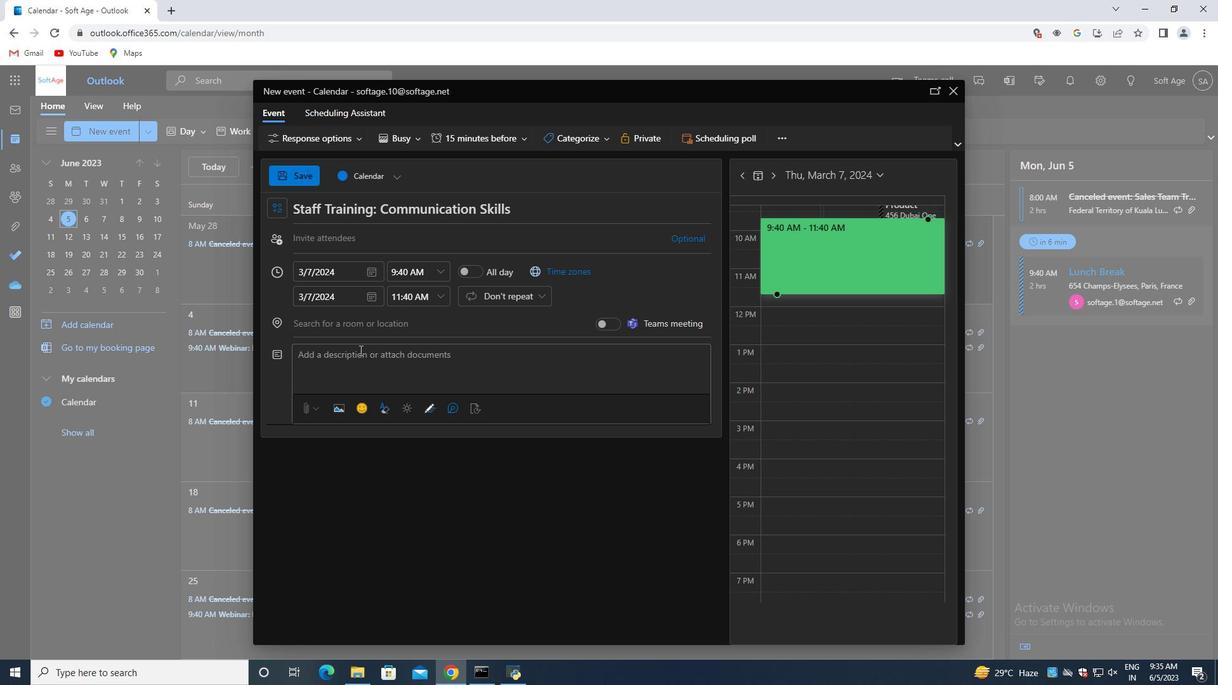
Action: Key pressed <Key.shift>Instruct<Key.space>the<Key.space>fallers<Key.space>to<Key.space>stand<Key.space>with<Key.space>their<Key.space>backs<Key.space>to<Key.space>their<Key.space>catchers,<Key.space>arms<Key.space>crossed<Key.space>against<Key.space>their<Key.space>chest,<Key.space>and<Key.space>feet<Key.space>together.<Key.space><Key.shift>The<Key.space>catchers<Key.space>should<Key.space>position<Key.space>themselves<Key.space>directly<Key.space>behind<Key.space>the<Key.space>fallers,<Key.space>ready<Key.space>to<Key.space>receive<Key.space>them.
Screenshot: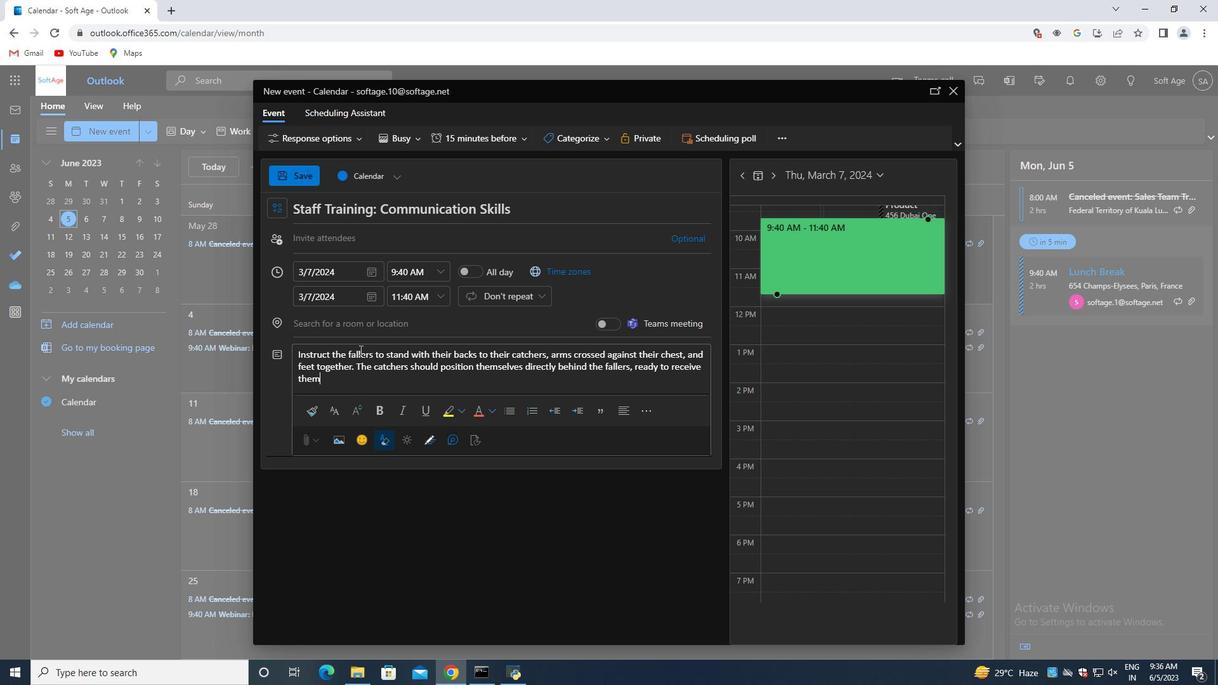 
Action: Mouse moved to (563, 133)
Screenshot: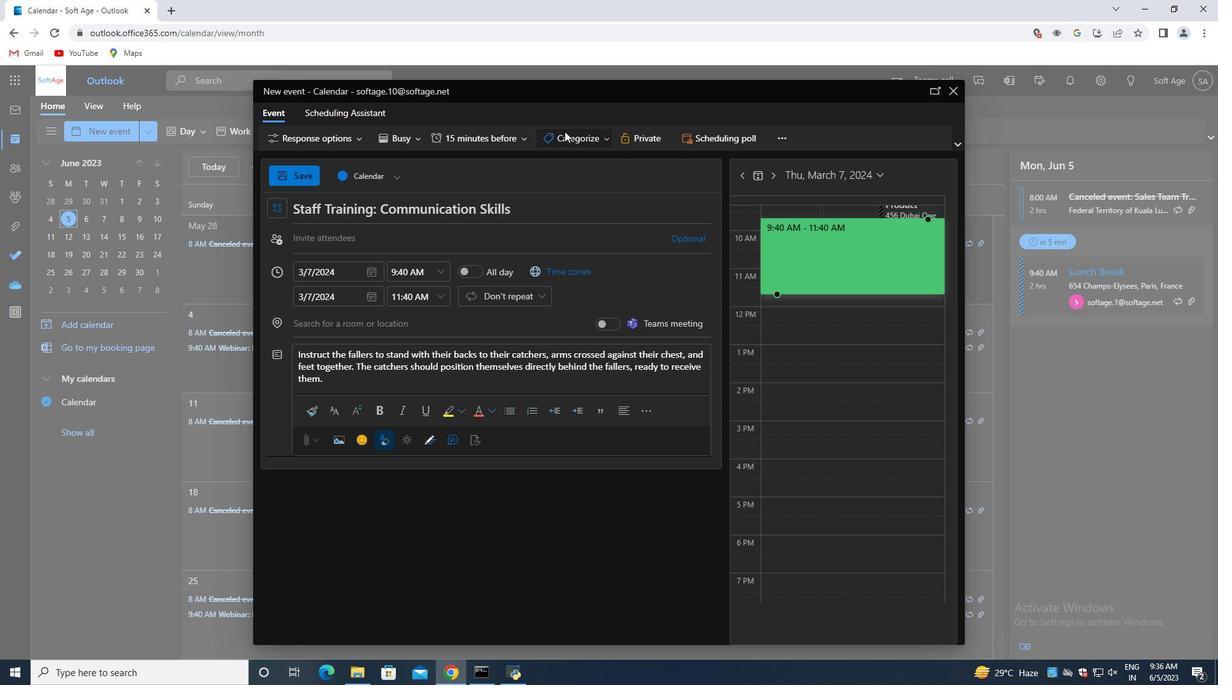 
Action: Mouse pressed left at (563, 133)
Screenshot: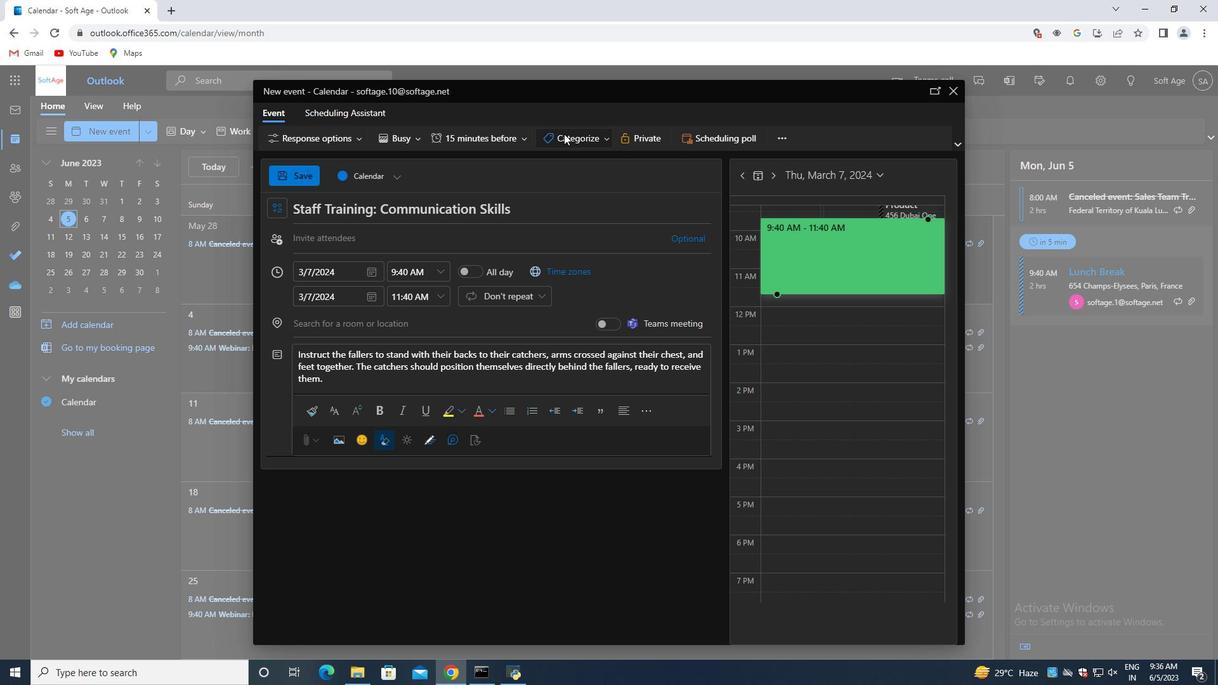
Action: Mouse moved to (588, 265)
Screenshot: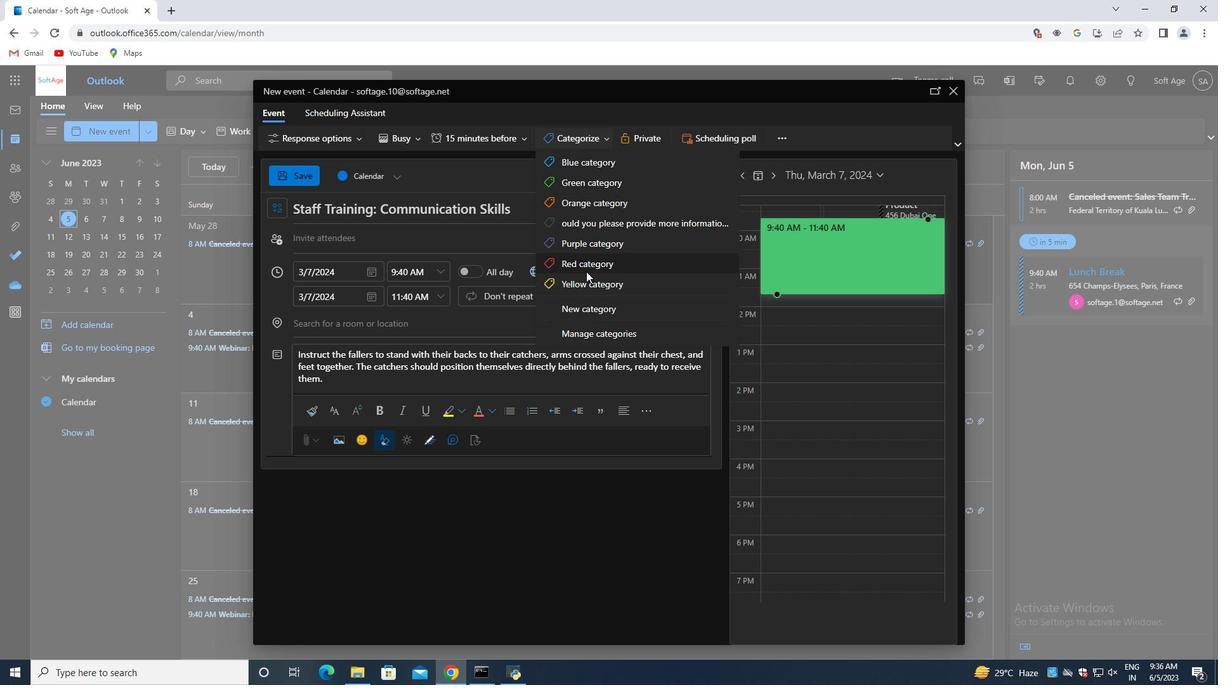 
Action: Mouse pressed left at (588, 265)
Screenshot: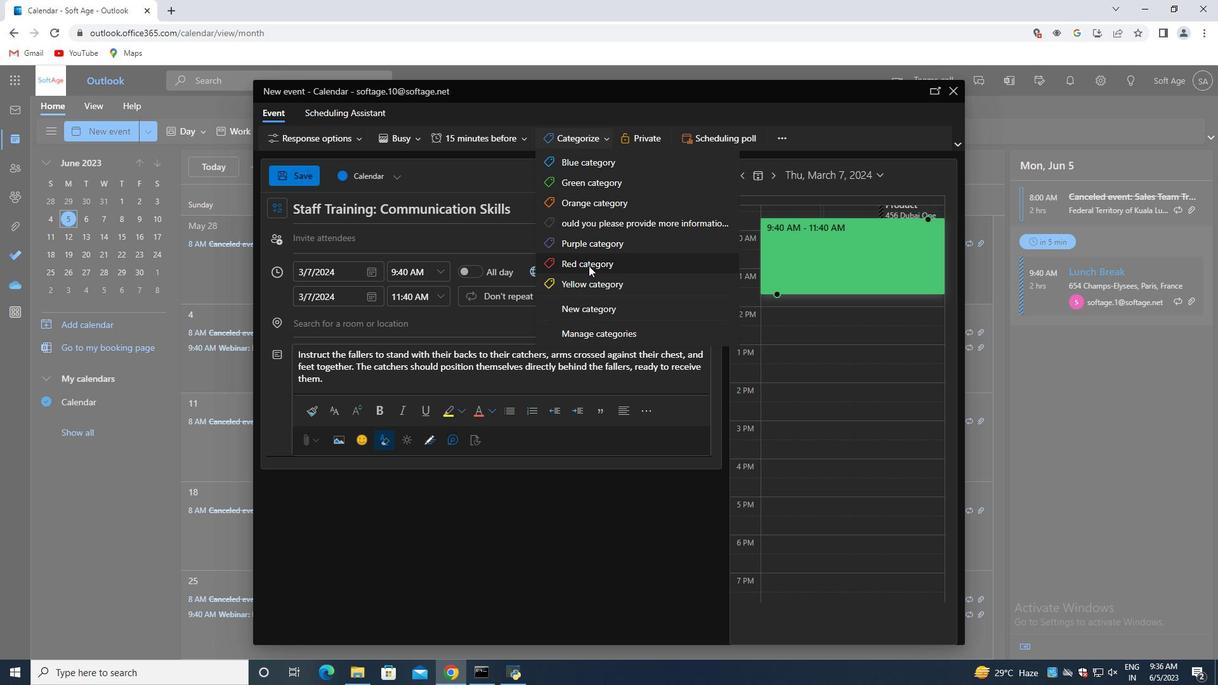 
Action: Mouse moved to (379, 324)
Screenshot: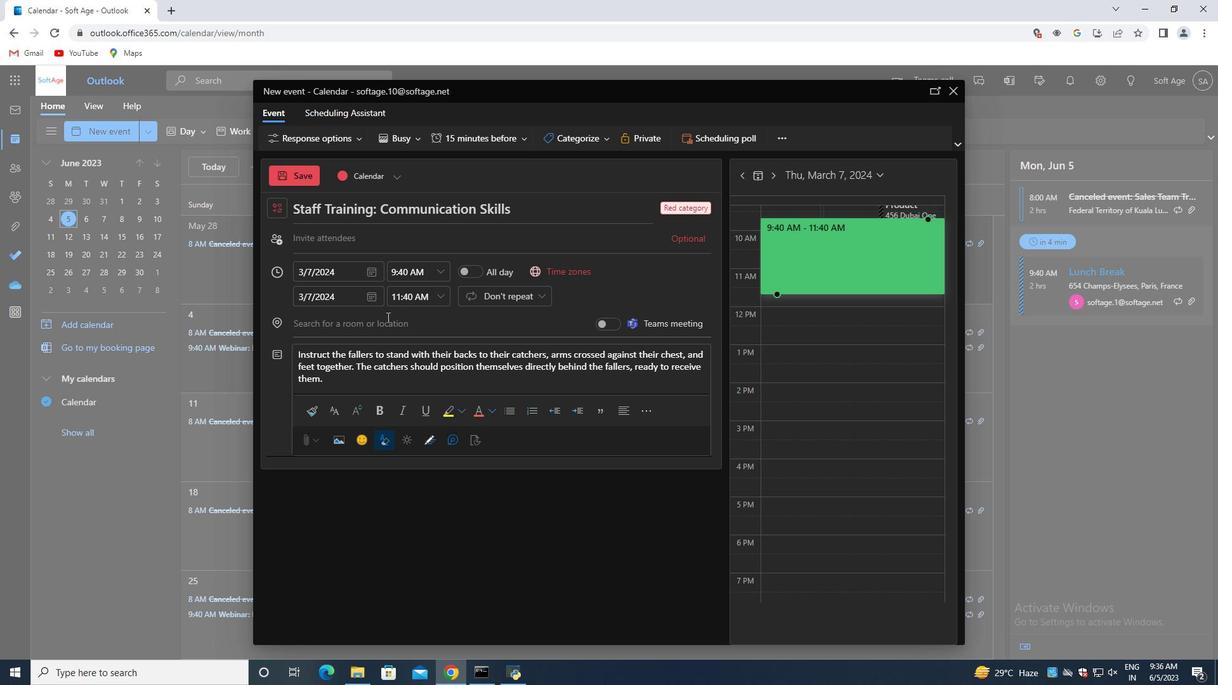 
Action: Mouse pressed left at (379, 324)
Screenshot: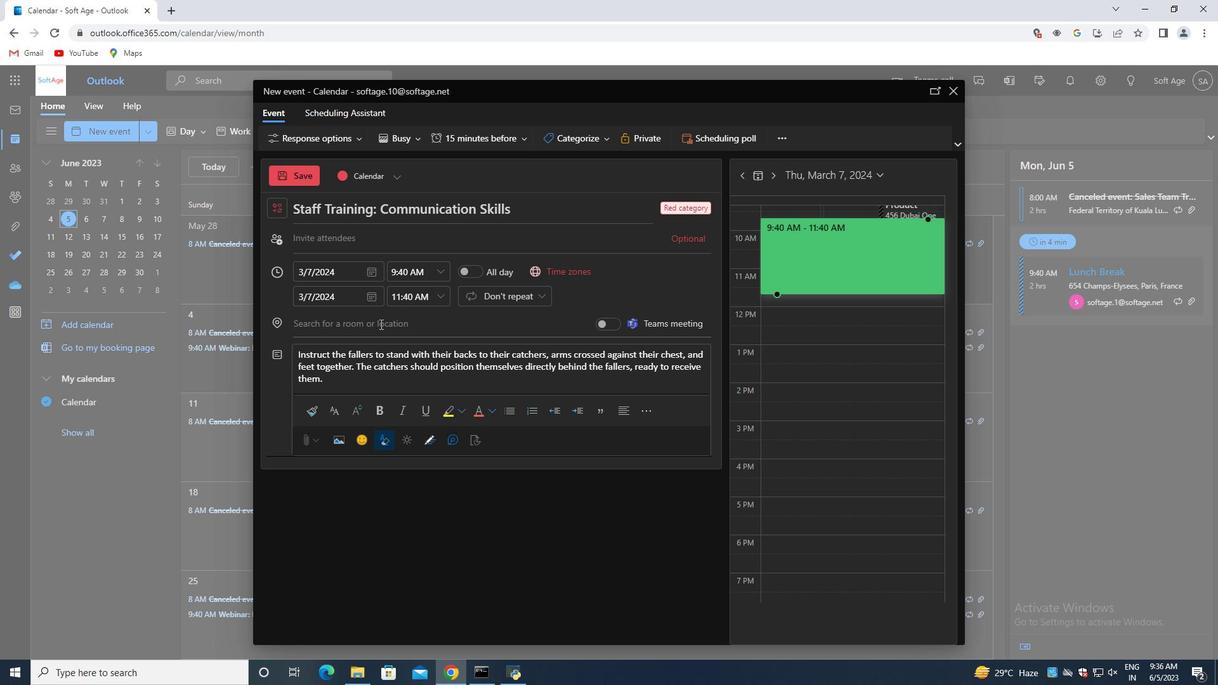 
Action: Key pressed 654<Key.space><Key.shift>Simos<Key.space><Key.shift>Beach,<Key.space><Key.shift>Elafonisos,<Key.space><Key.shift>Greece
Screenshot: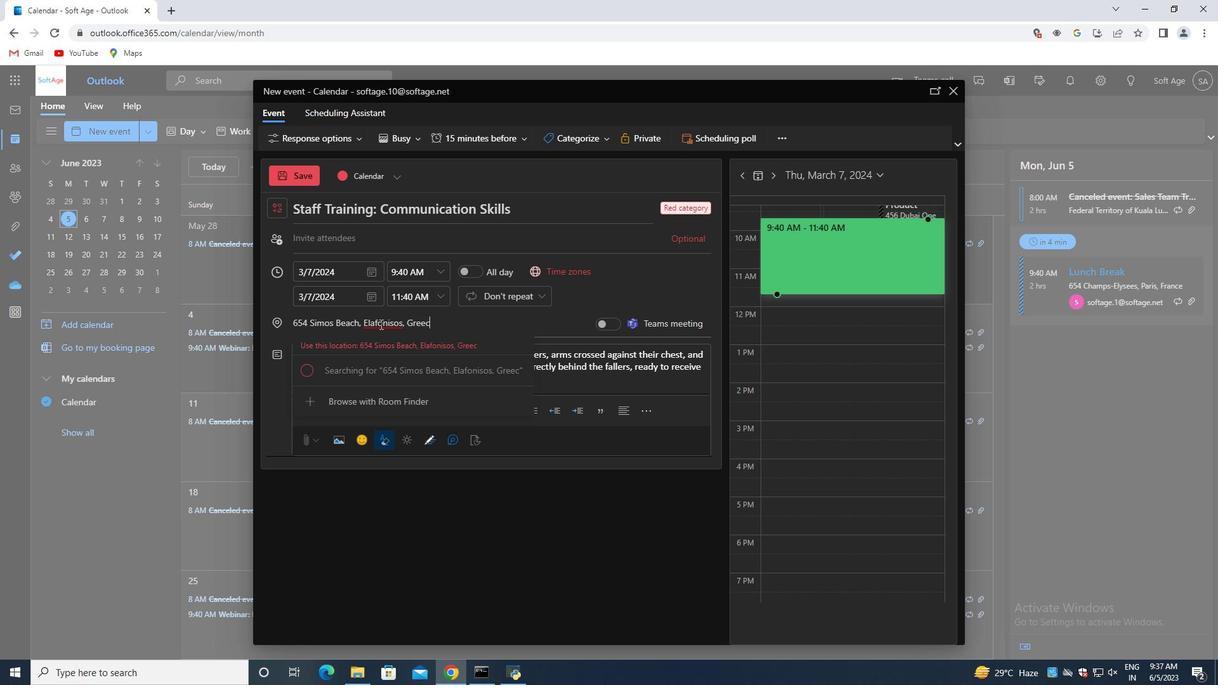 
Action: Mouse moved to (458, 343)
Screenshot: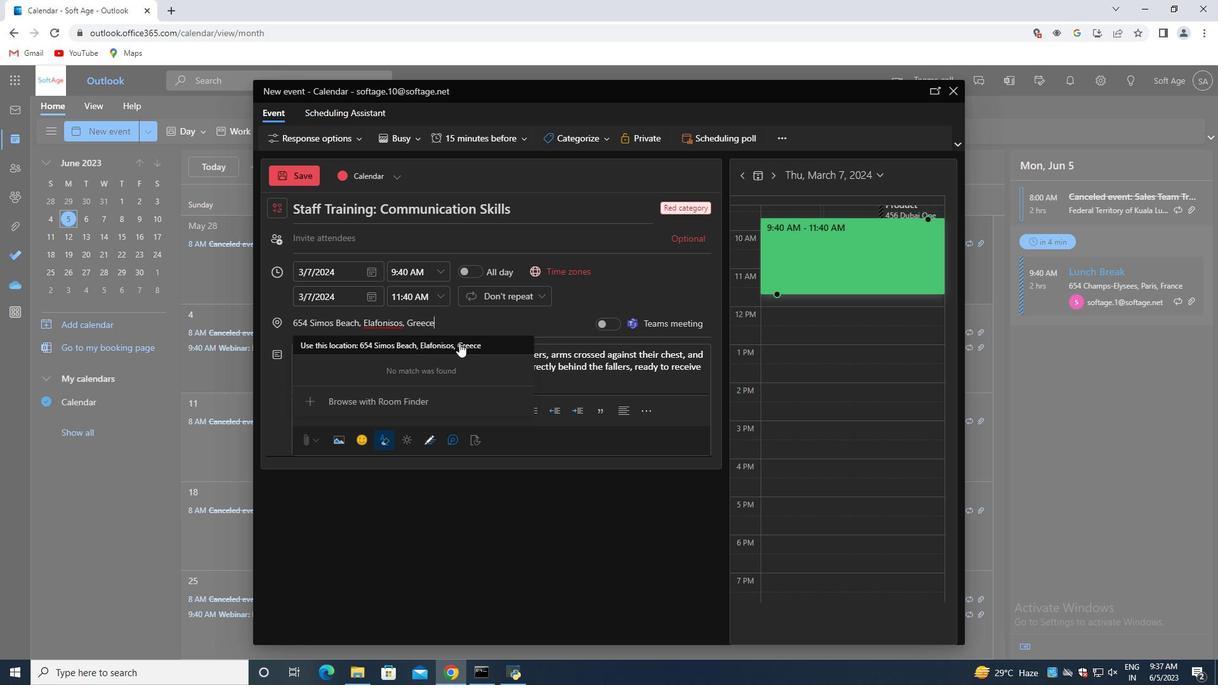 
Action: Mouse pressed left at (458, 343)
Screenshot: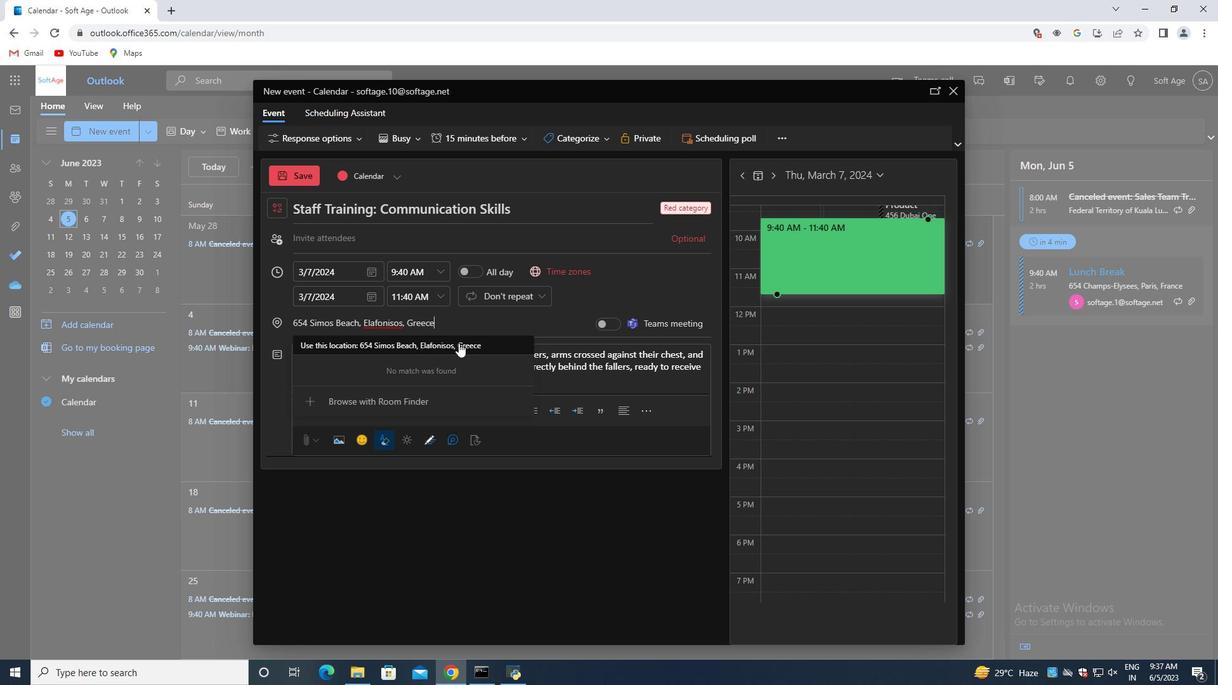 
Action: Mouse moved to (366, 234)
Screenshot: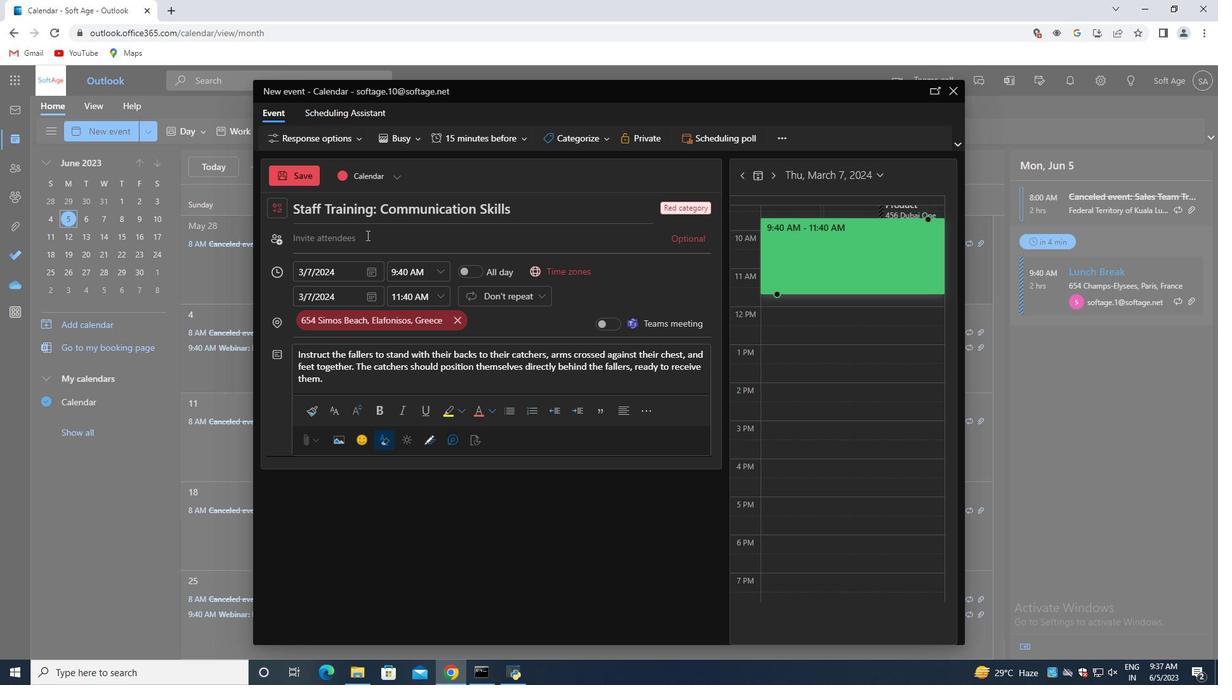 
Action: Mouse pressed left at (366, 234)
Screenshot: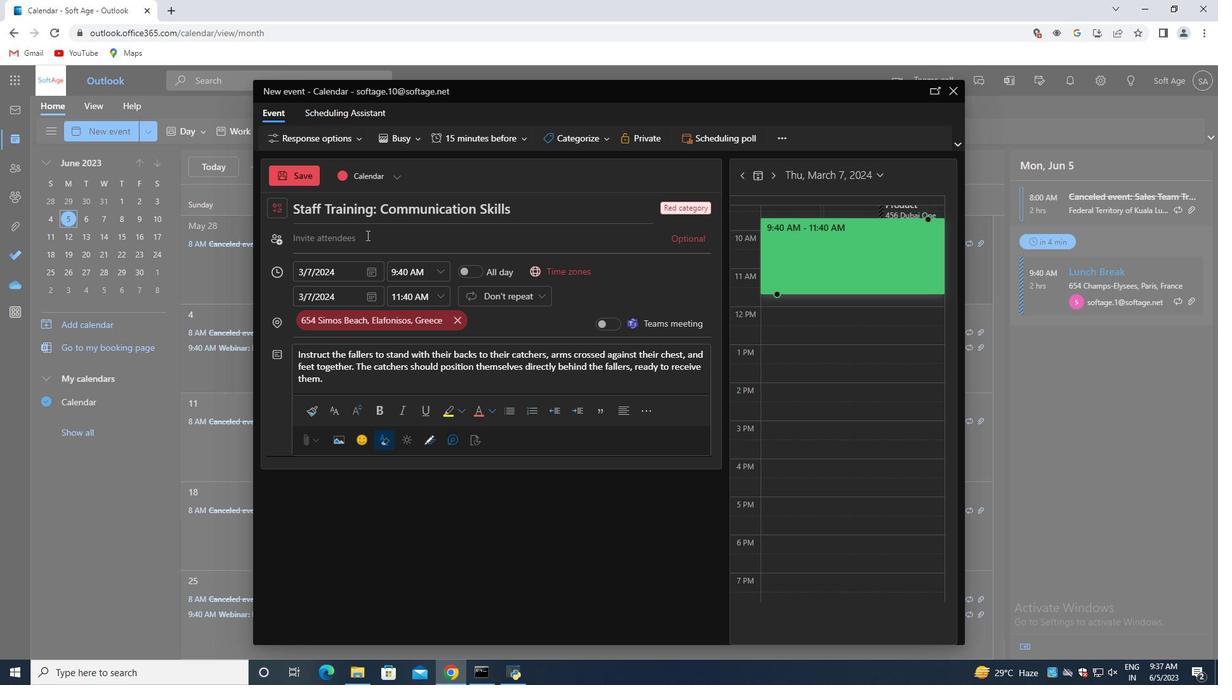 
Action: Key pressed softage.4<Key.shift>@softage.net<Key.enter>softage.5<Key.shift>@softage.net<Key.enter>
Screenshot: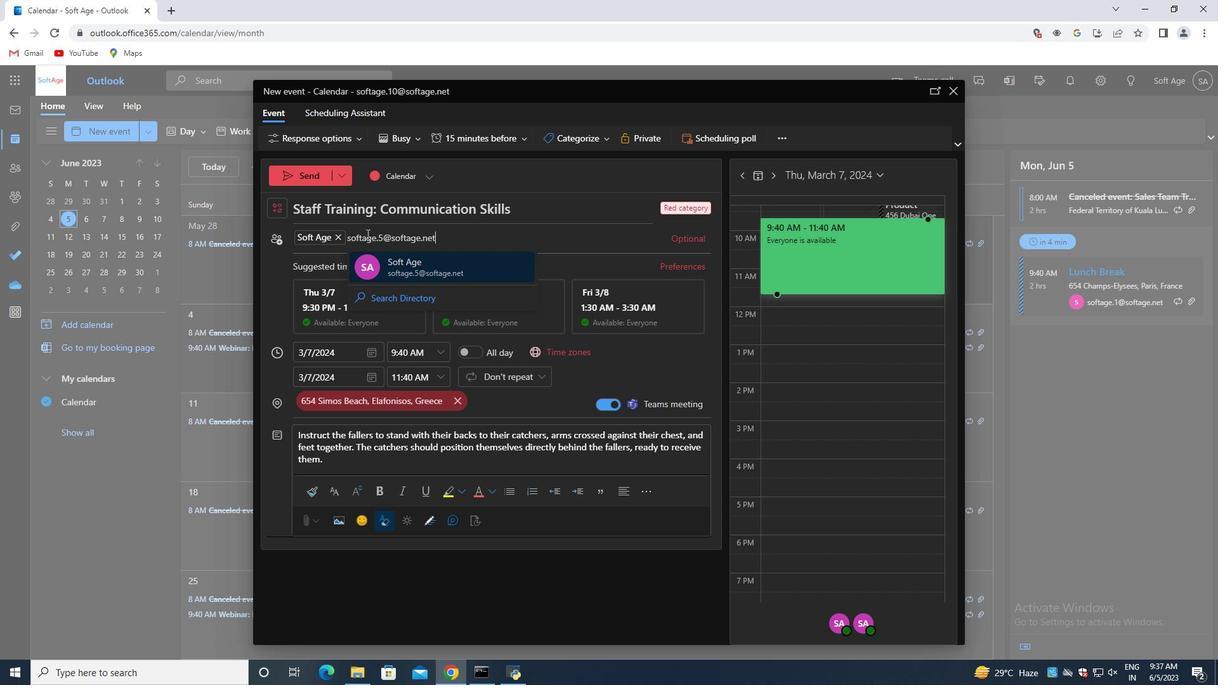 
Action: Mouse moved to (484, 138)
Screenshot: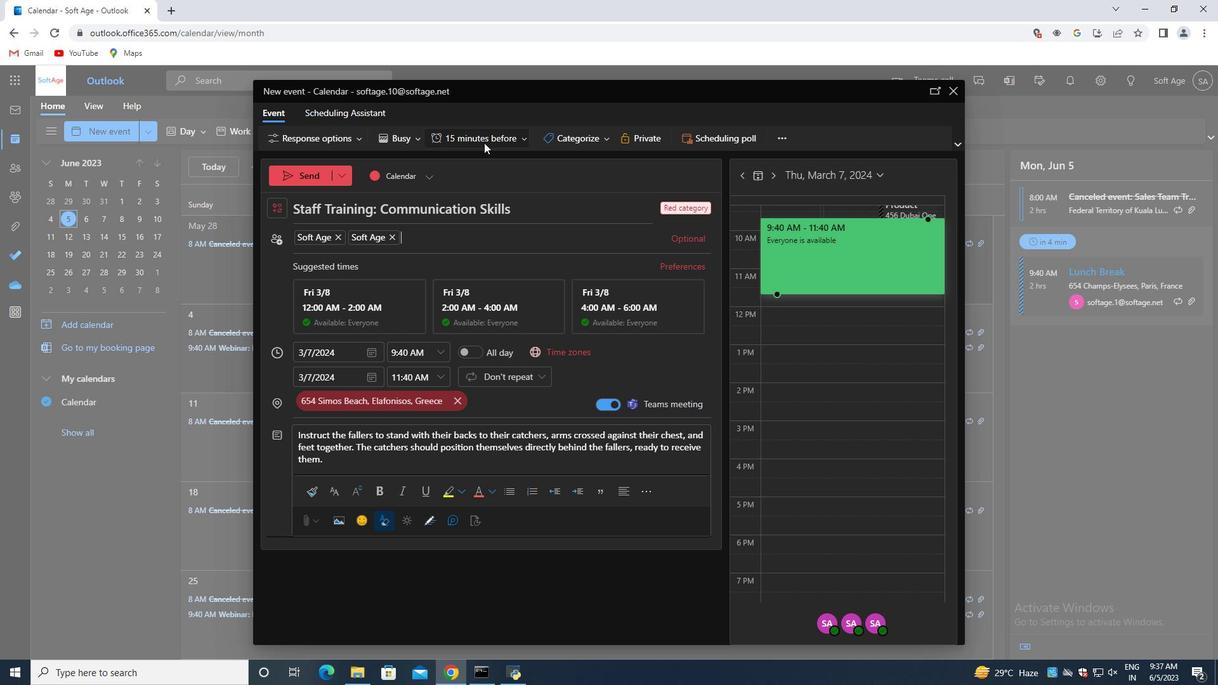 
Action: Mouse pressed left at (484, 138)
Screenshot: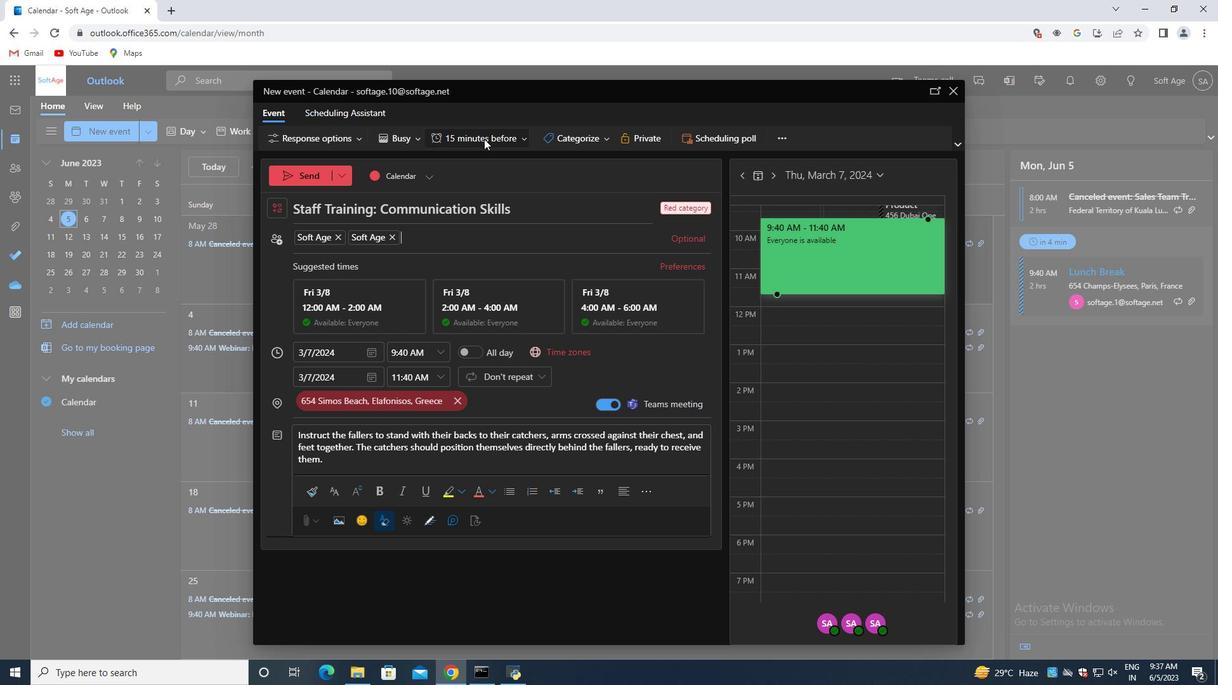 
Action: Mouse moved to (484, 232)
Screenshot: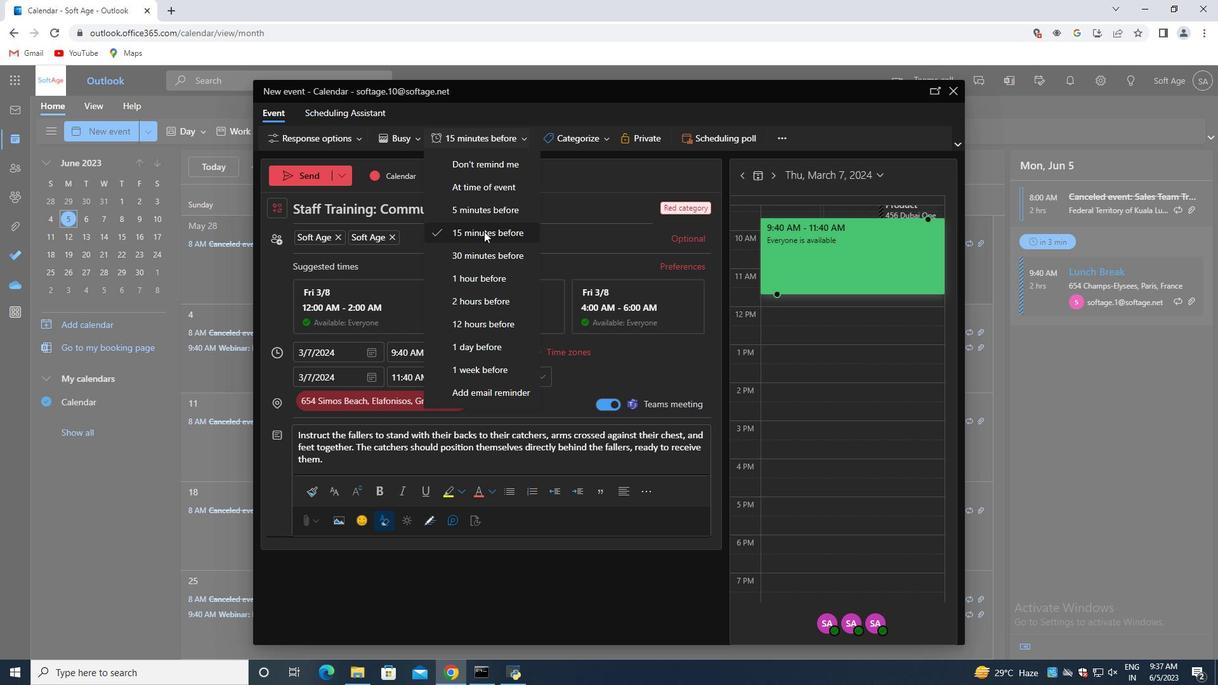 
Action: Mouse pressed left at (484, 232)
Screenshot: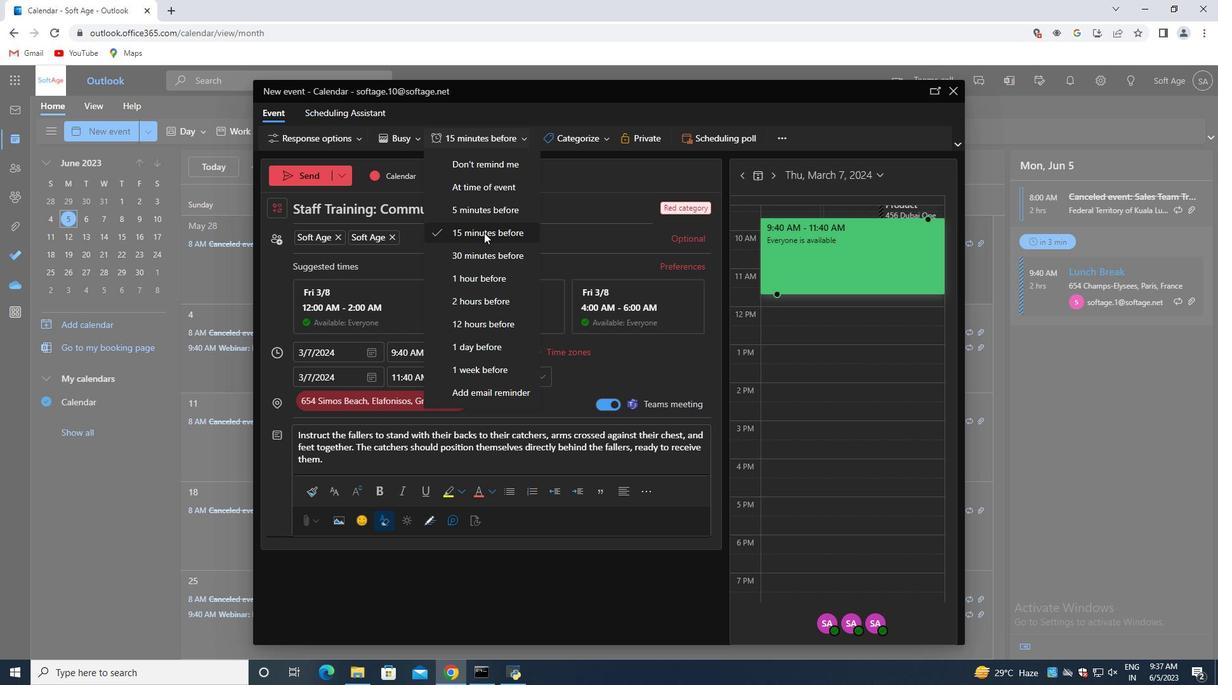 
Action: Mouse moved to (292, 170)
Screenshot: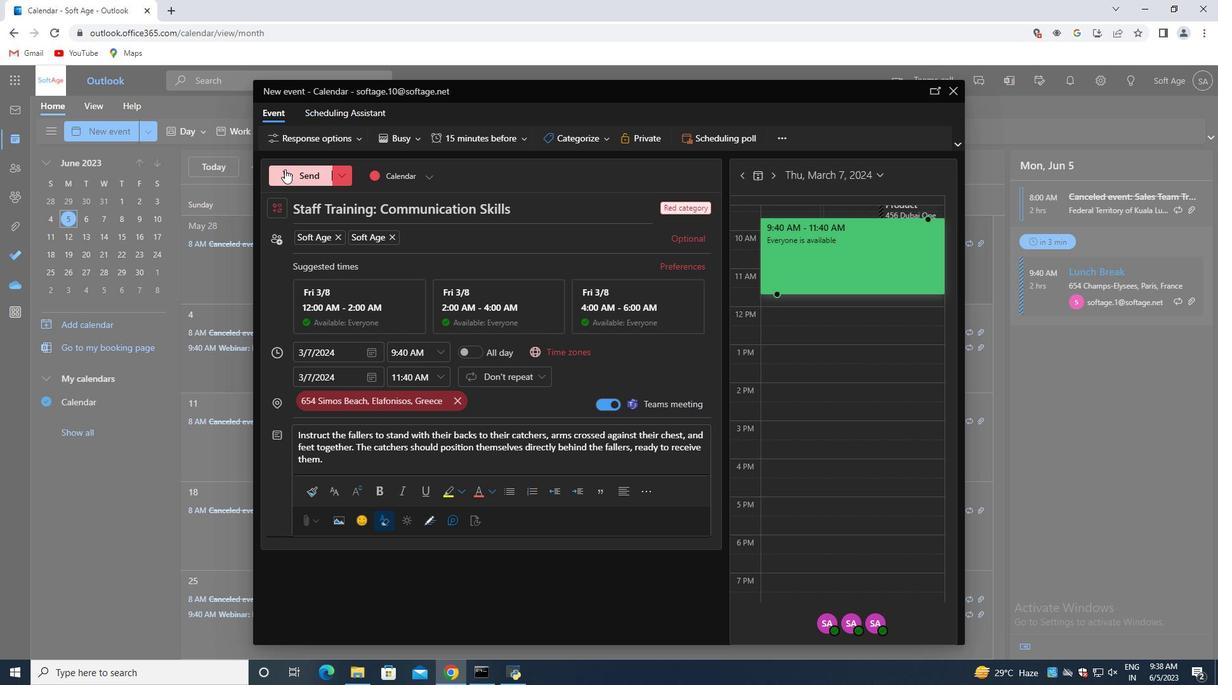 
Action: Mouse pressed left at (292, 170)
Screenshot: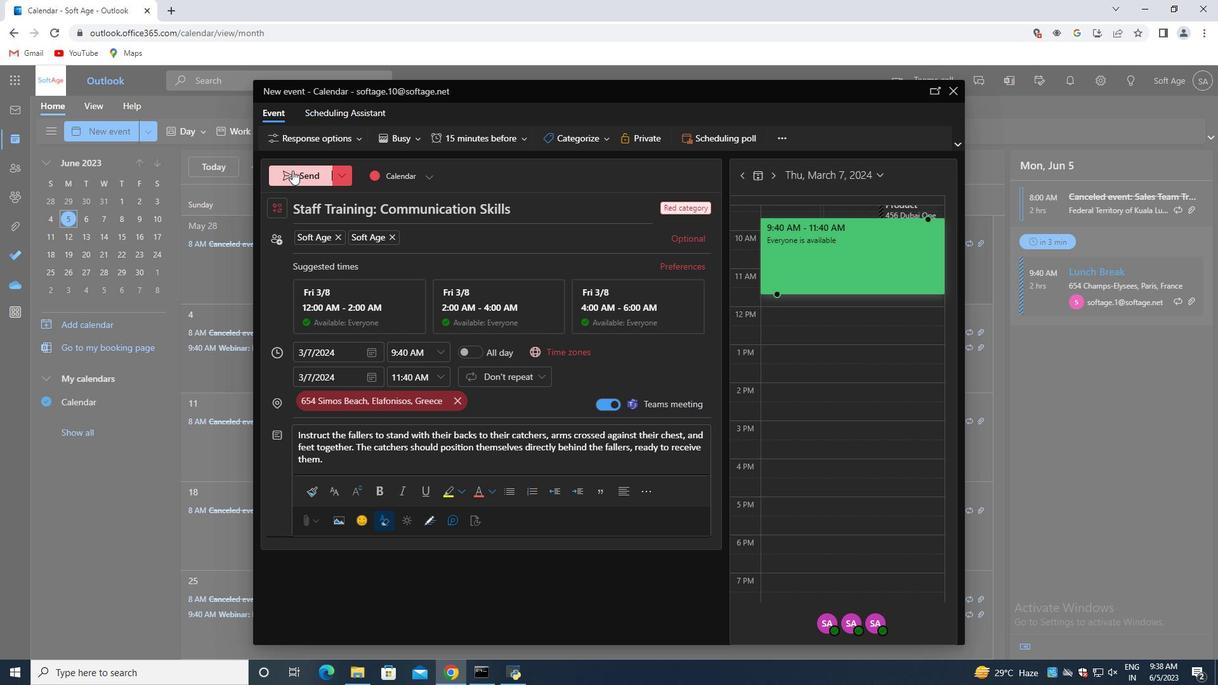
